 Task: See all articles on security & compliance.
Action: Mouse moved to (748, 67)
Screenshot: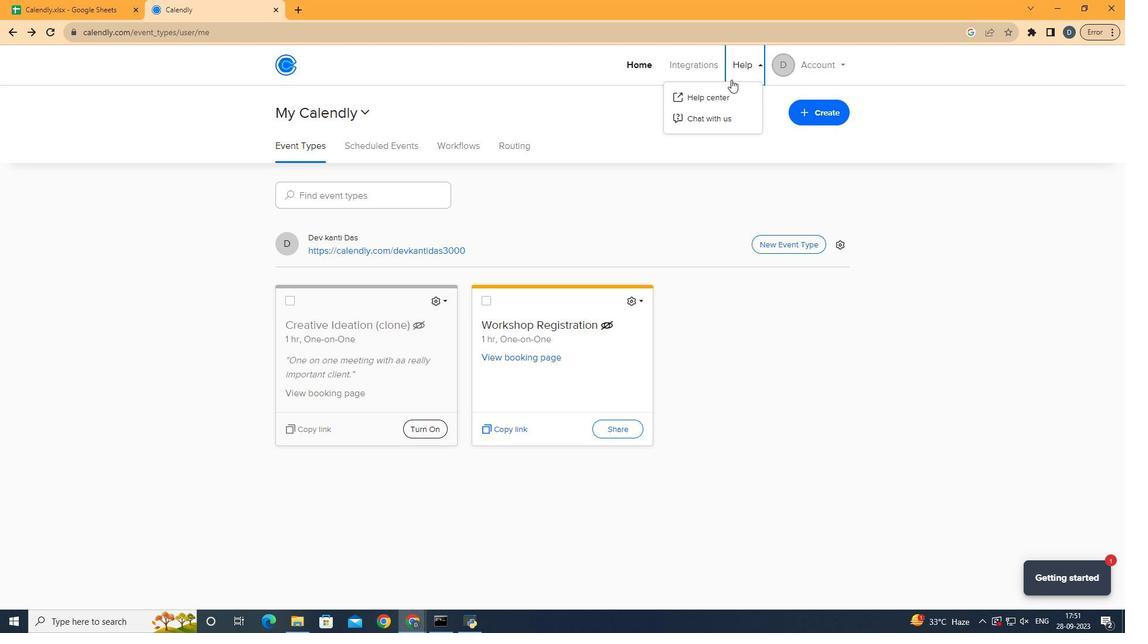 
Action: Mouse pressed left at (748, 67)
Screenshot: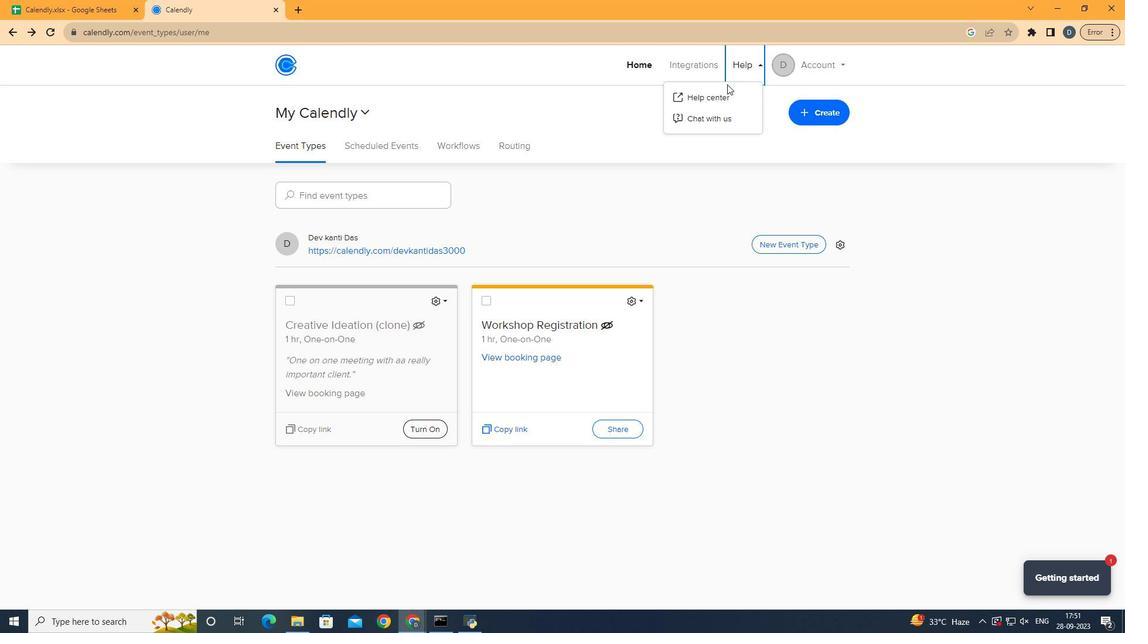 
Action: Mouse moved to (720, 92)
Screenshot: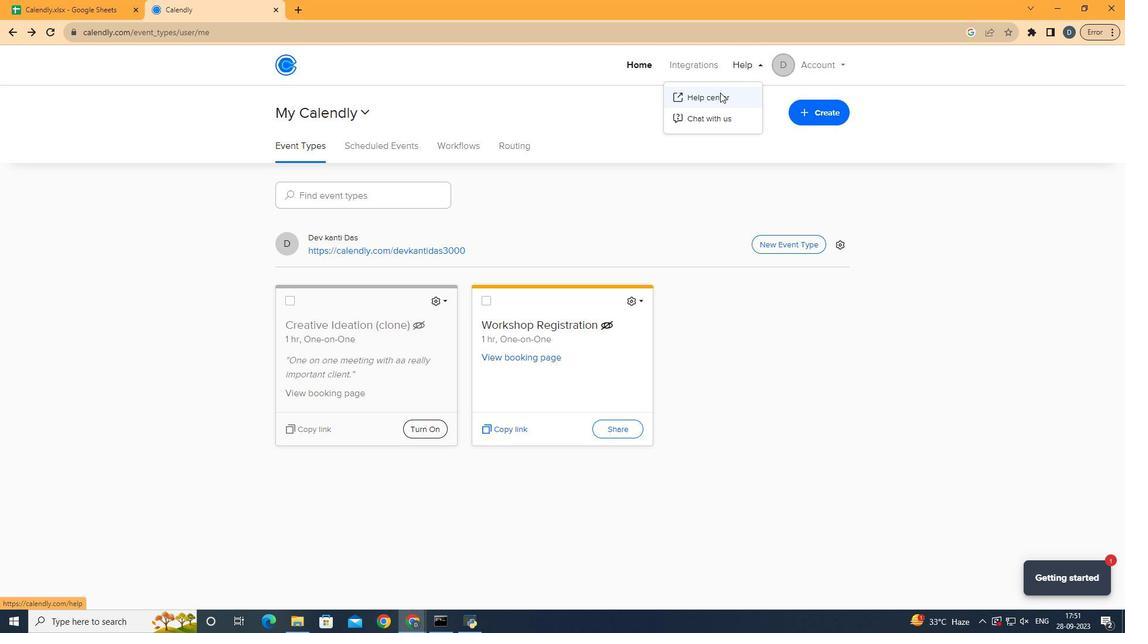 
Action: Mouse pressed left at (720, 92)
Screenshot: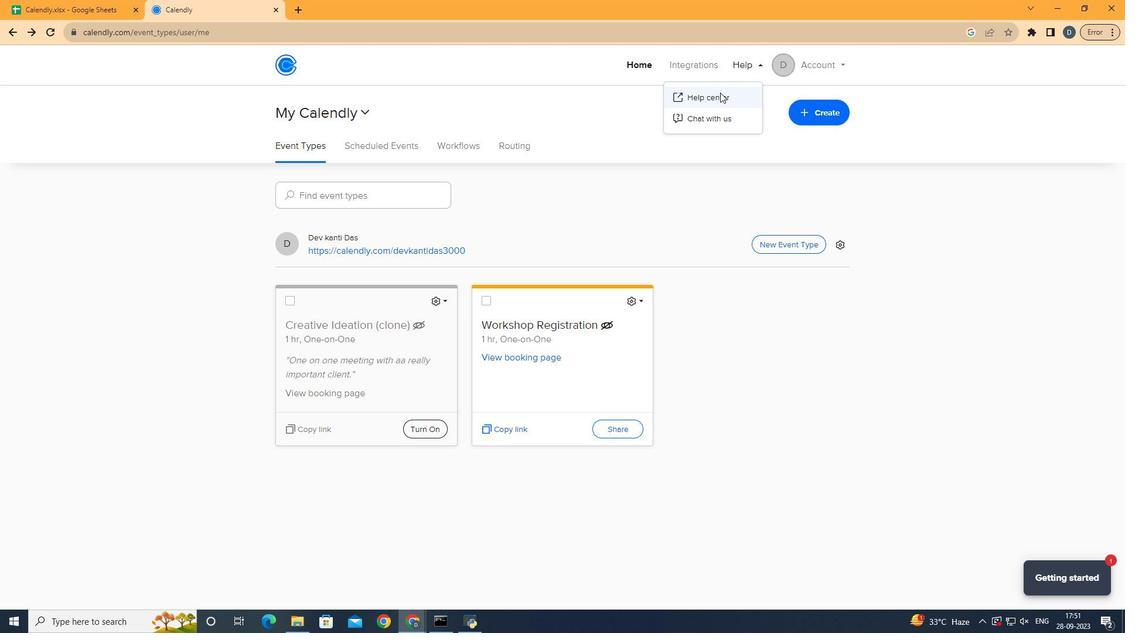 
Action: Mouse moved to (696, 260)
Screenshot: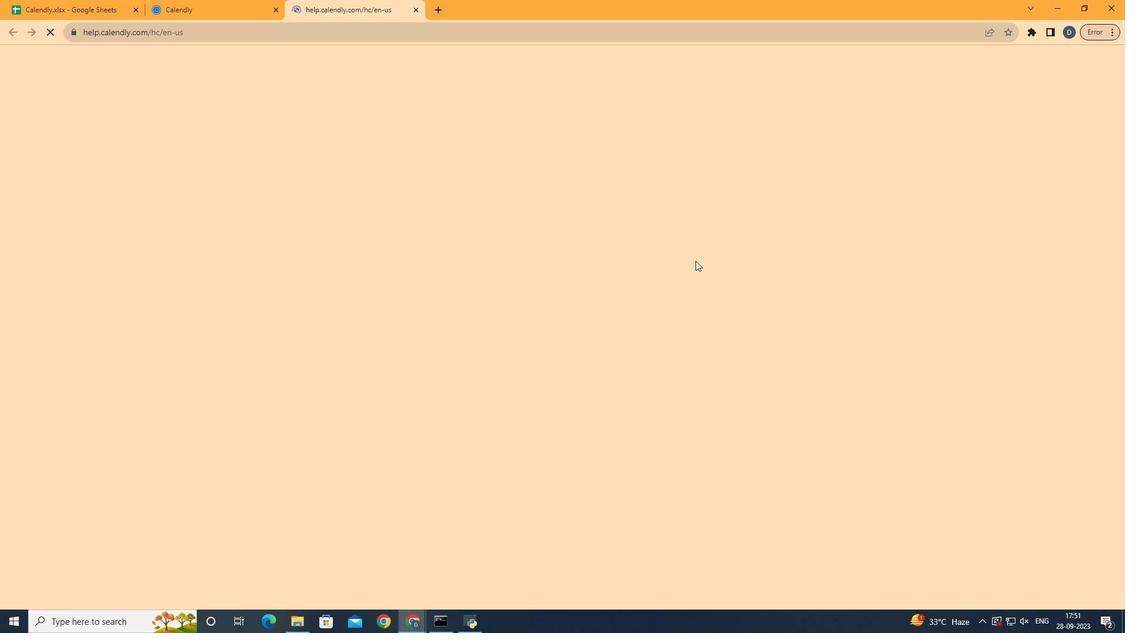 
Action: Mouse scrolled (696, 260) with delta (0, 0)
Screenshot: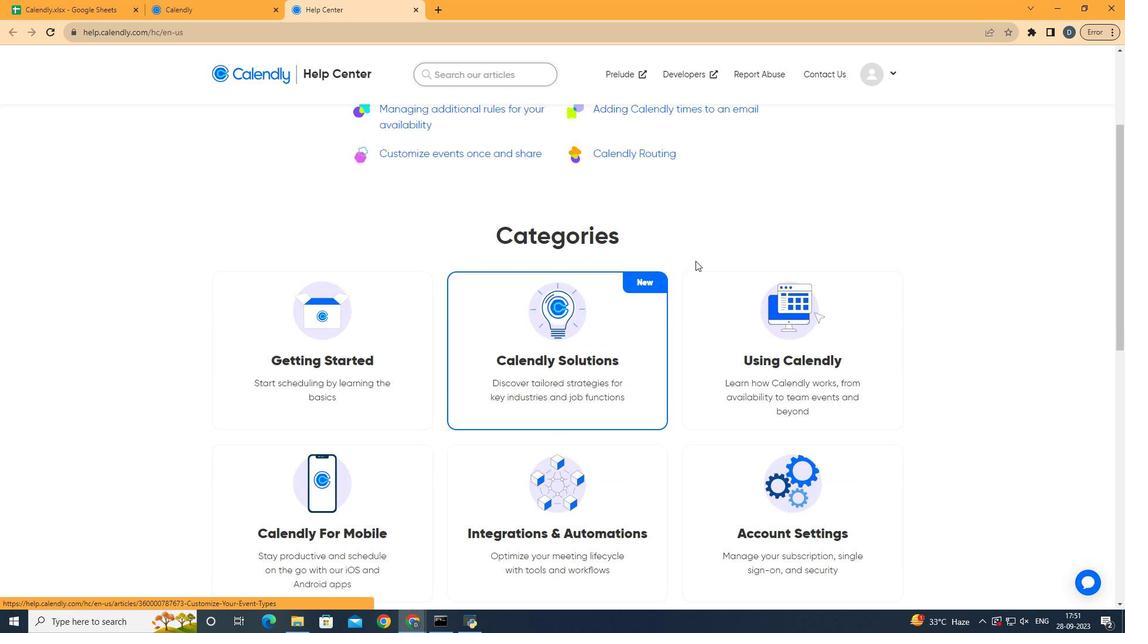 
Action: Mouse scrolled (696, 260) with delta (0, 0)
Screenshot: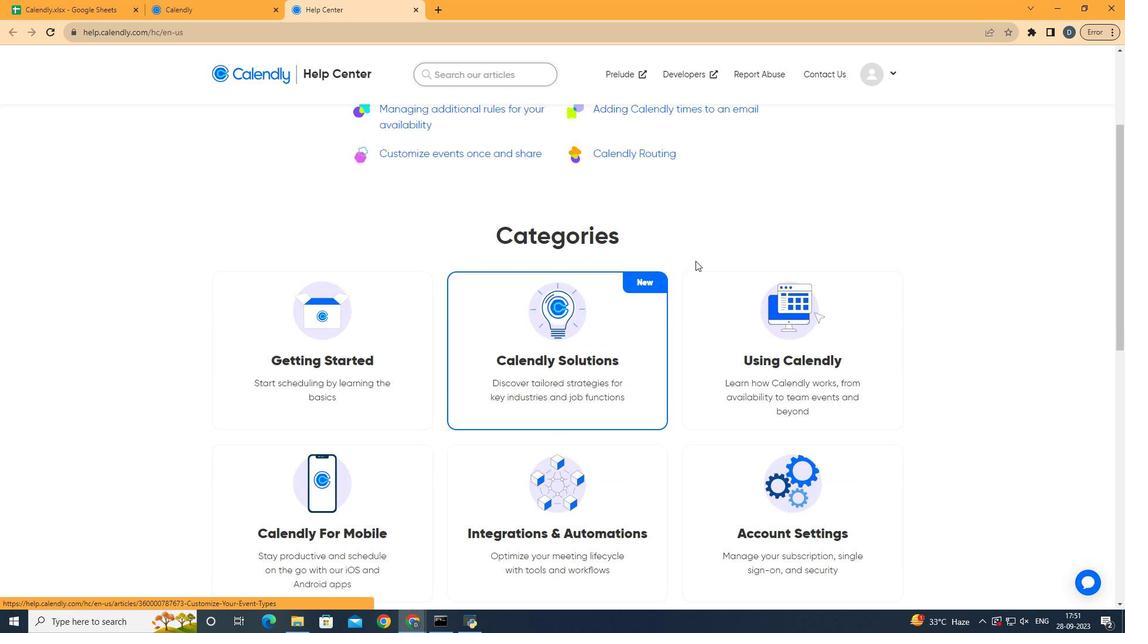 
Action: Mouse scrolled (696, 260) with delta (0, 0)
Screenshot: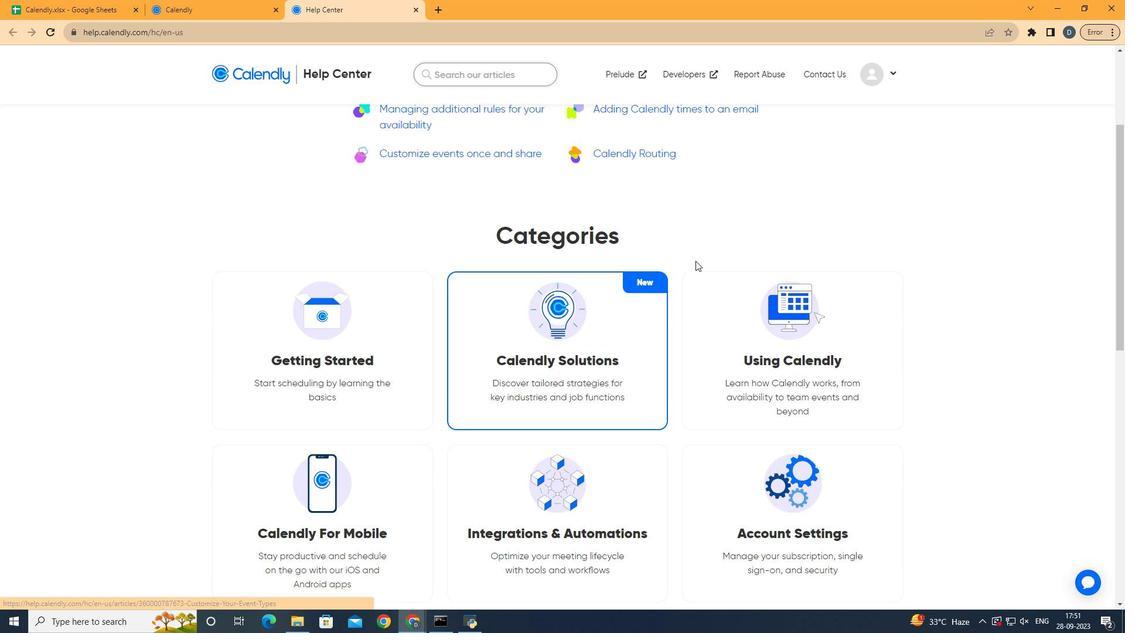 
Action: Mouse scrolled (696, 260) with delta (0, 0)
Screenshot: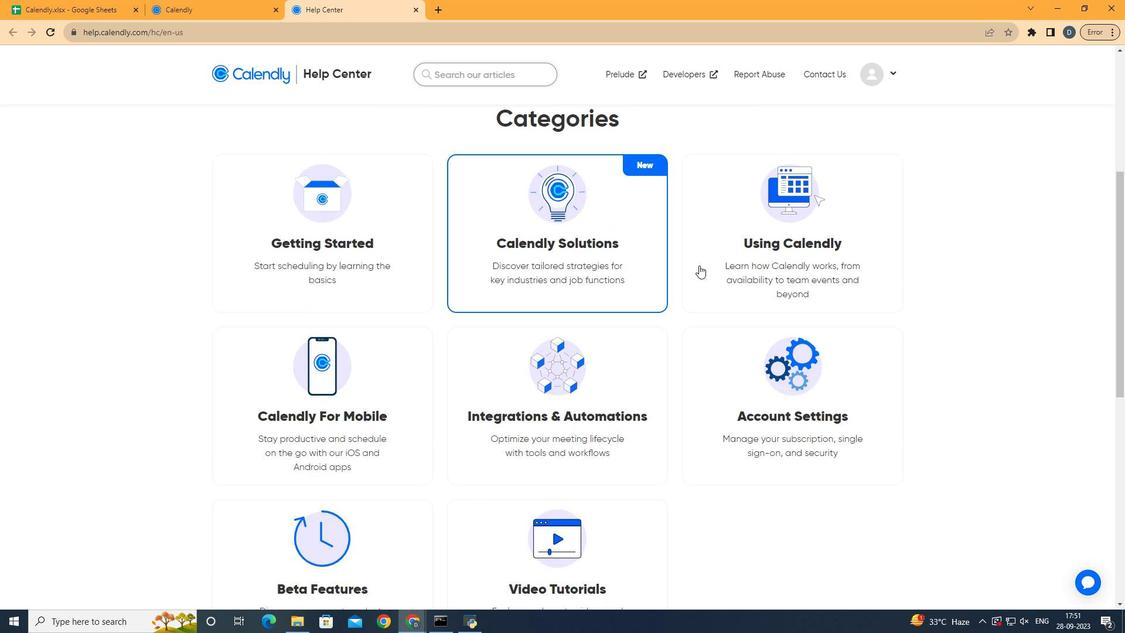 
Action: Mouse scrolled (696, 260) with delta (0, 0)
Screenshot: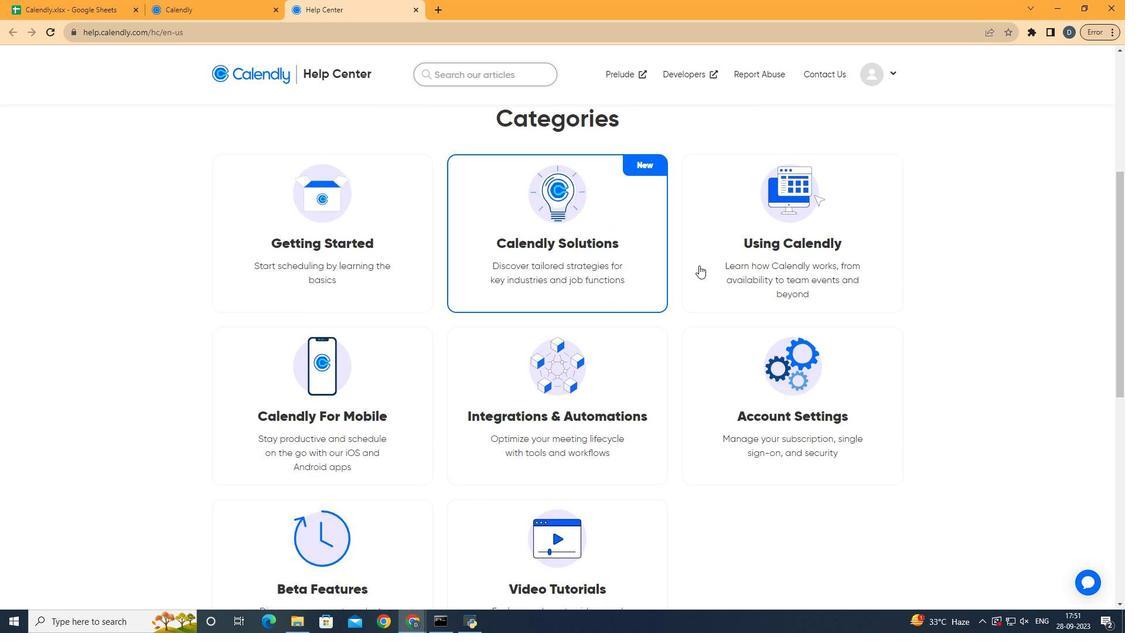 
Action: Mouse moved to (792, 369)
Screenshot: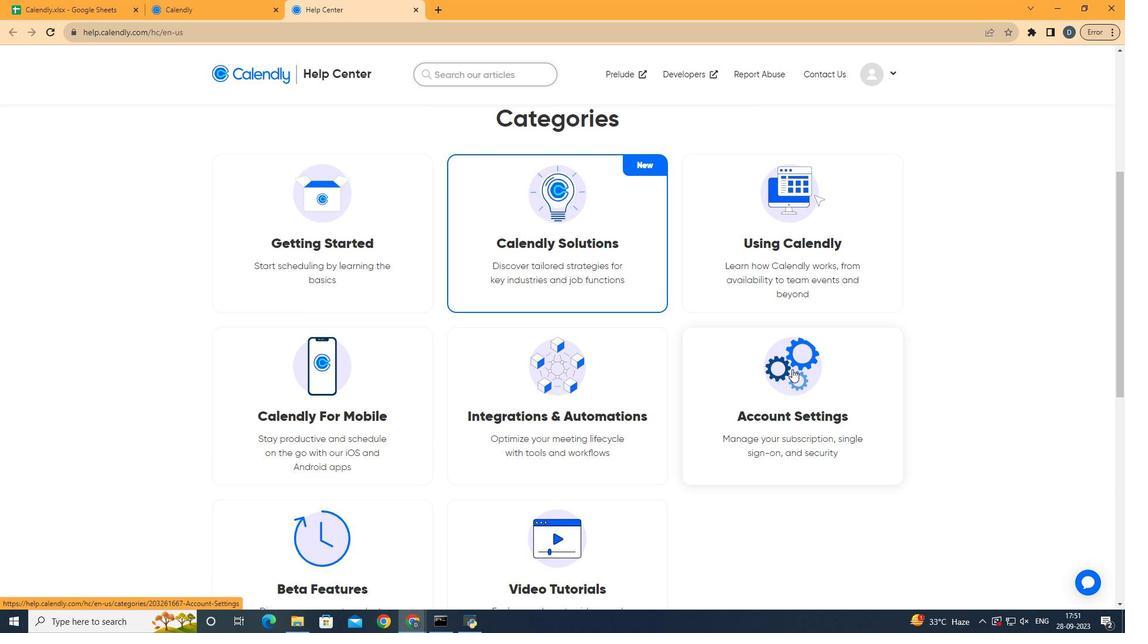 
Action: Mouse pressed left at (792, 369)
Screenshot: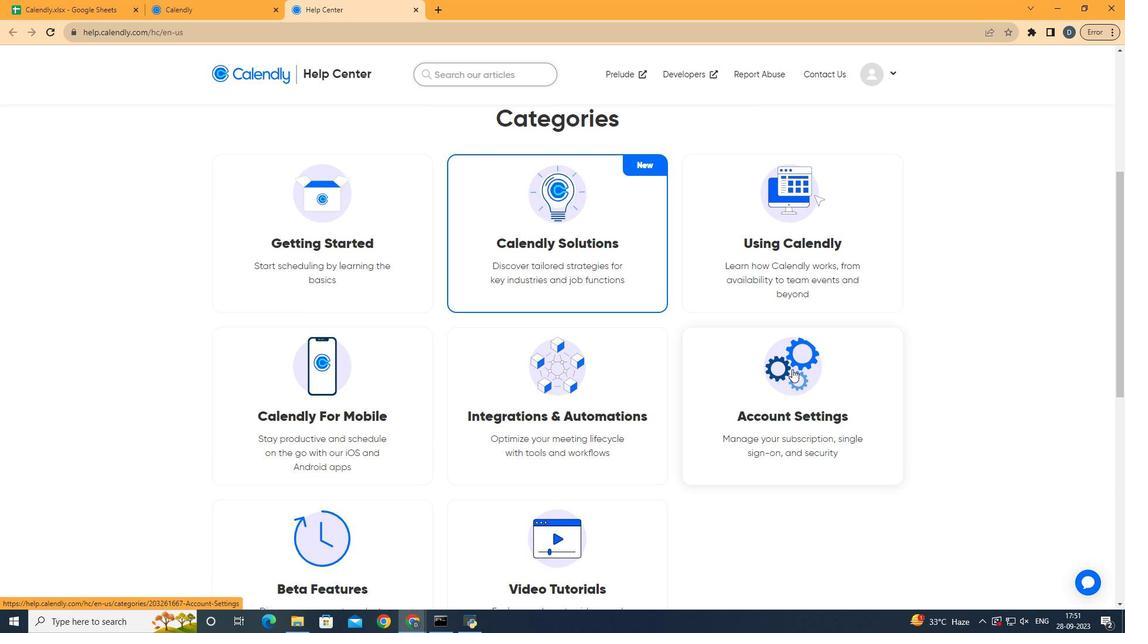 
Action: Mouse moved to (734, 259)
Screenshot: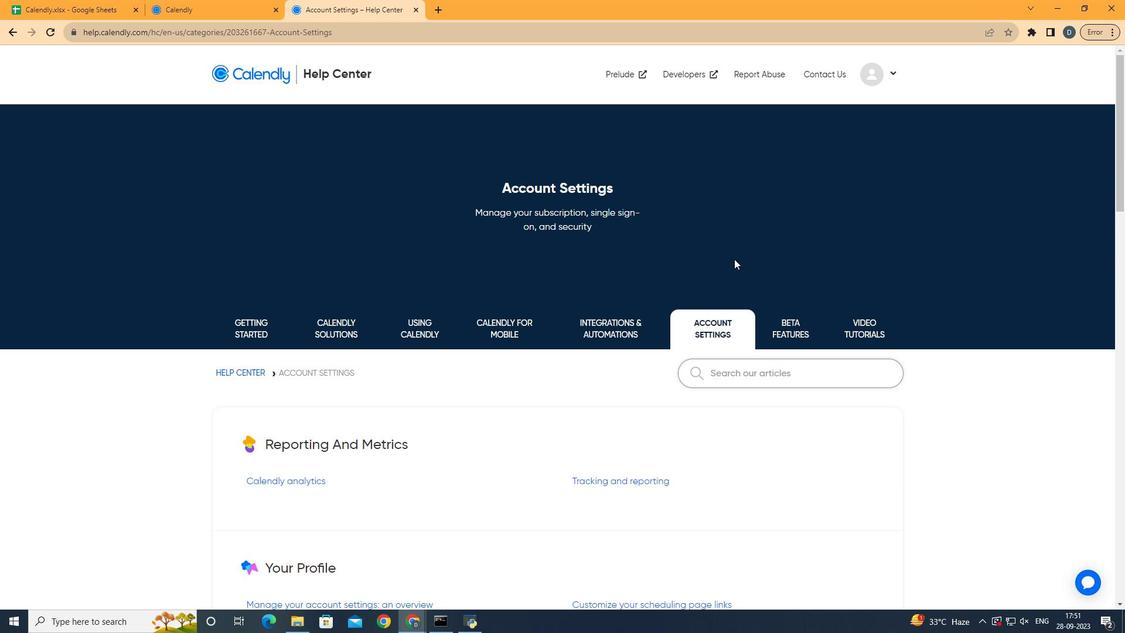 
Action: Mouse scrolled (734, 258) with delta (0, 0)
Screenshot: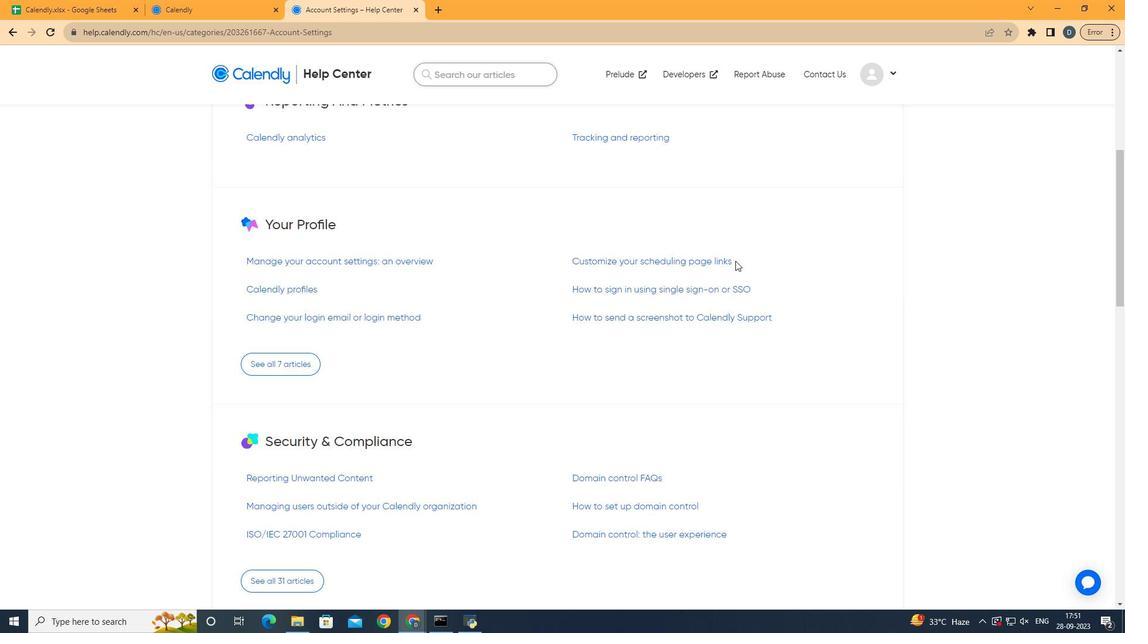 
Action: Mouse scrolled (734, 258) with delta (0, 0)
Screenshot: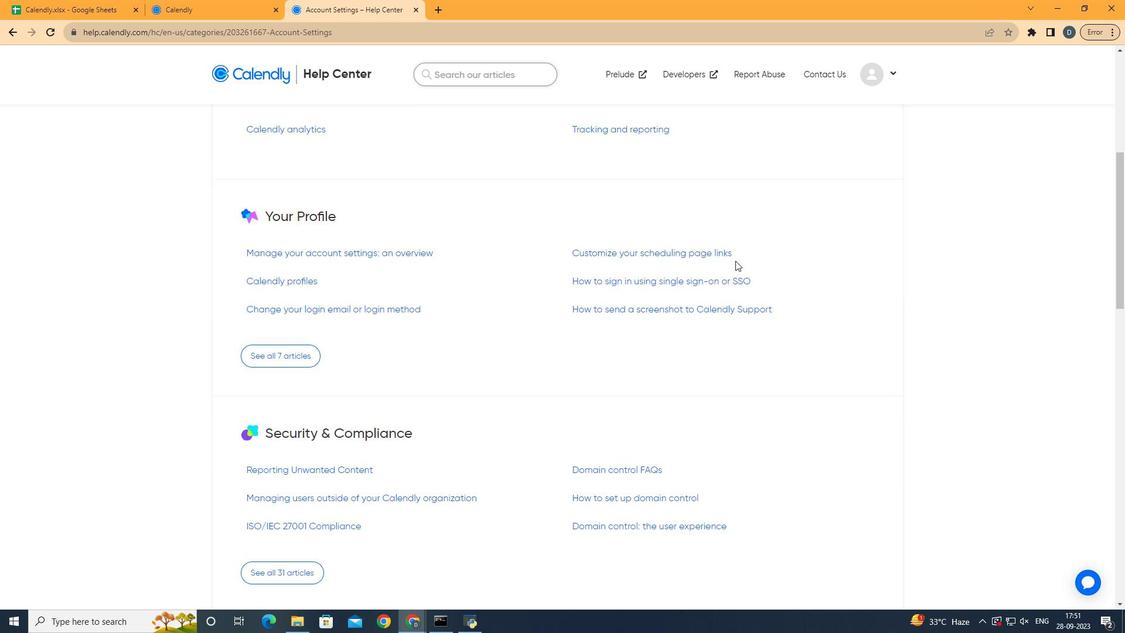 
Action: Mouse moved to (734, 259)
Screenshot: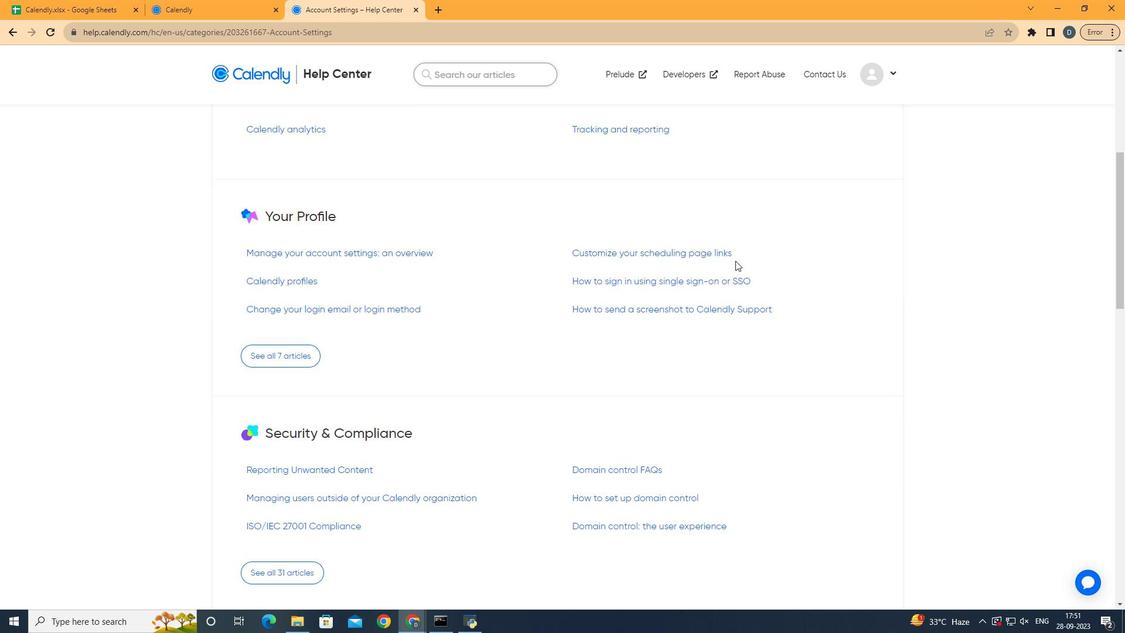 
Action: Mouse scrolled (734, 259) with delta (0, 0)
Screenshot: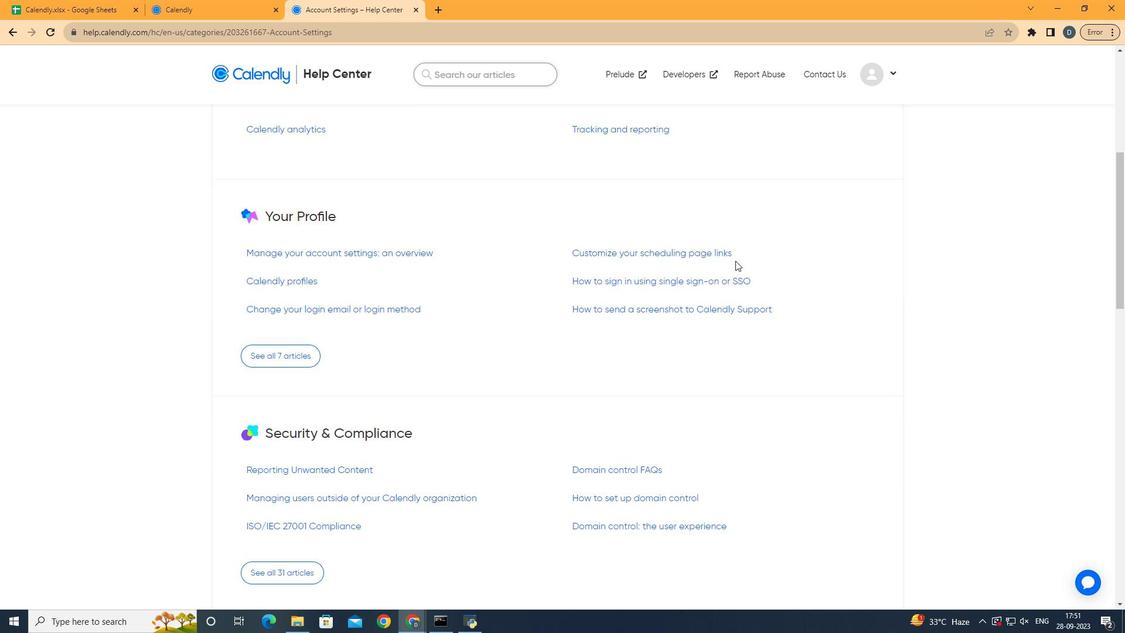 
Action: Mouse moved to (734, 259)
Screenshot: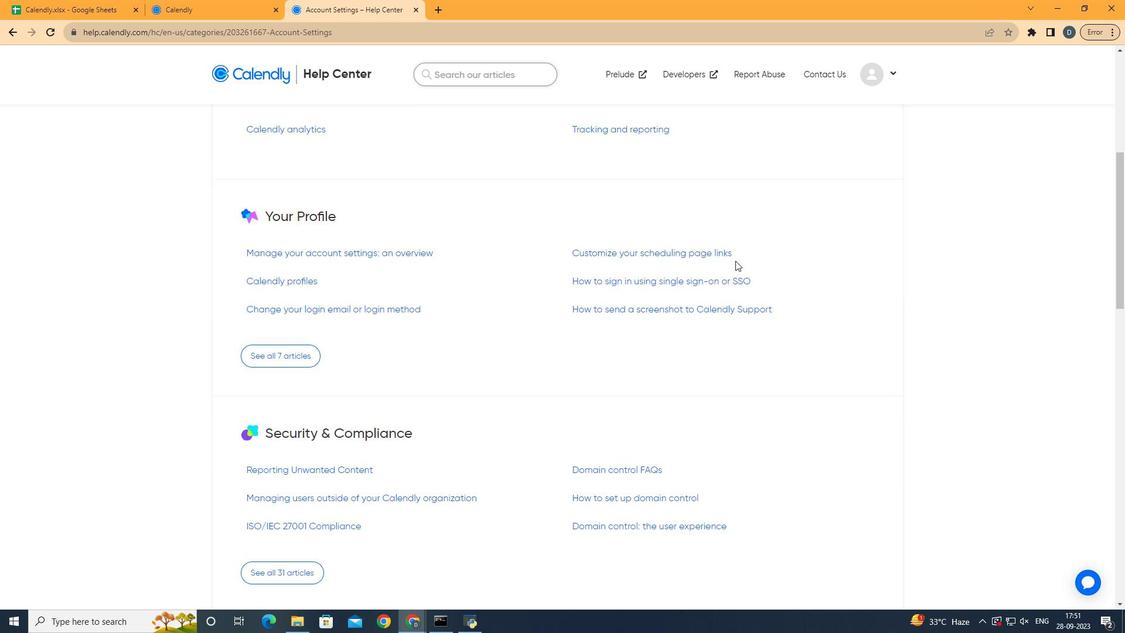 
Action: Mouse scrolled (734, 259) with delta (0, 0)
Screenshot: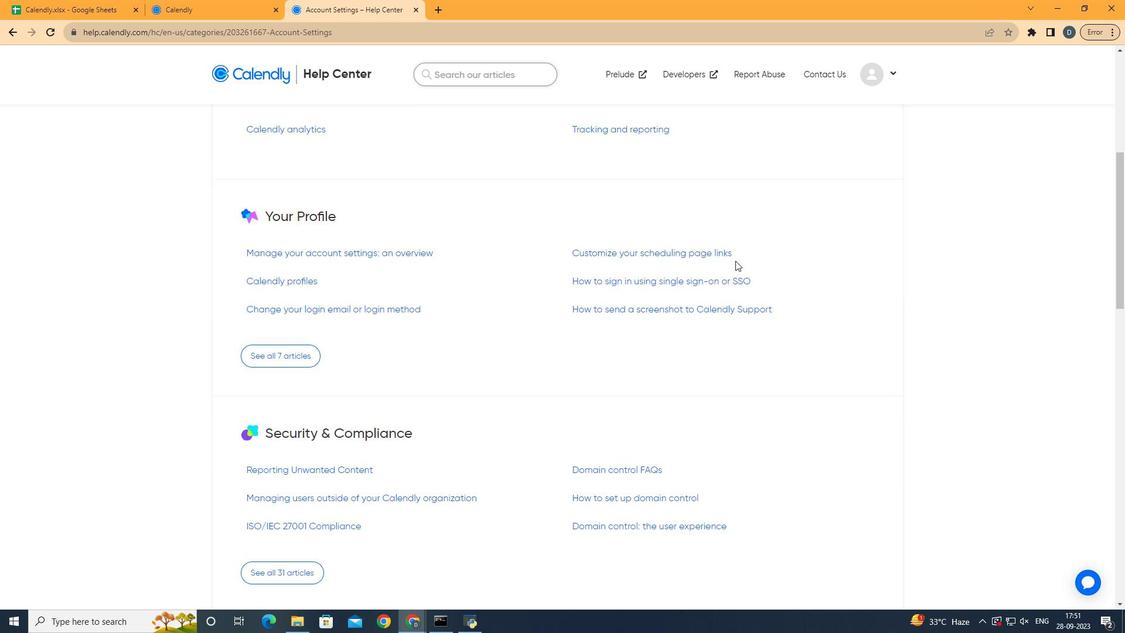 
Action: Mouse moved to (735, 260)
Screenshot: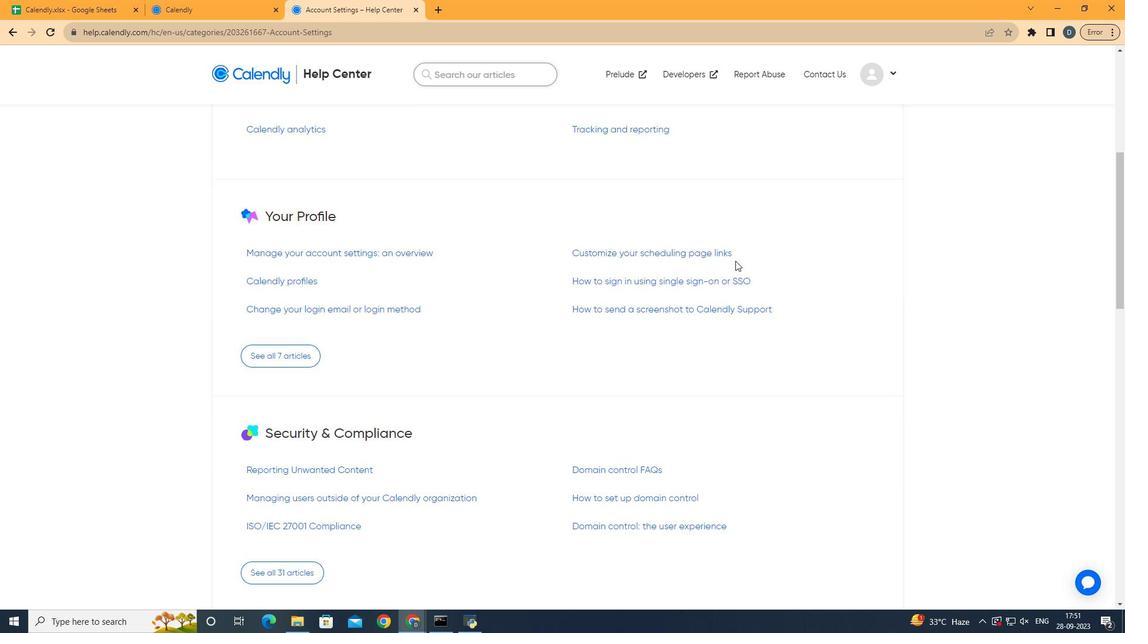 
Action: Mouse scrolled (735, 259) with delta (0, 0)
Screenshot: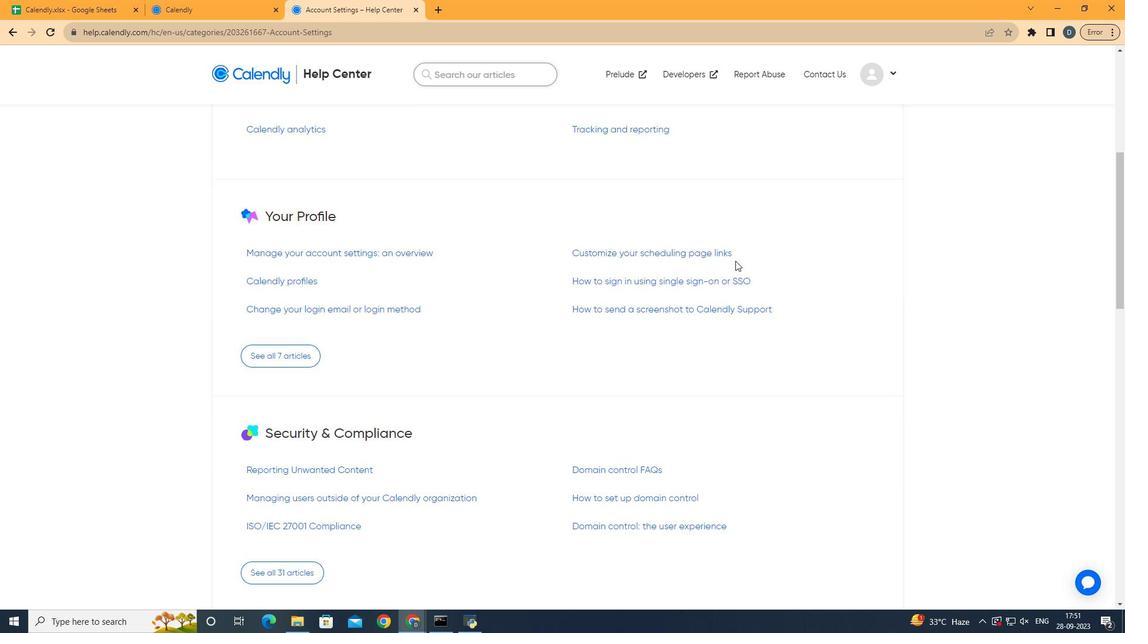 
Action: Mouse moved to (735, 260)
Screenshot: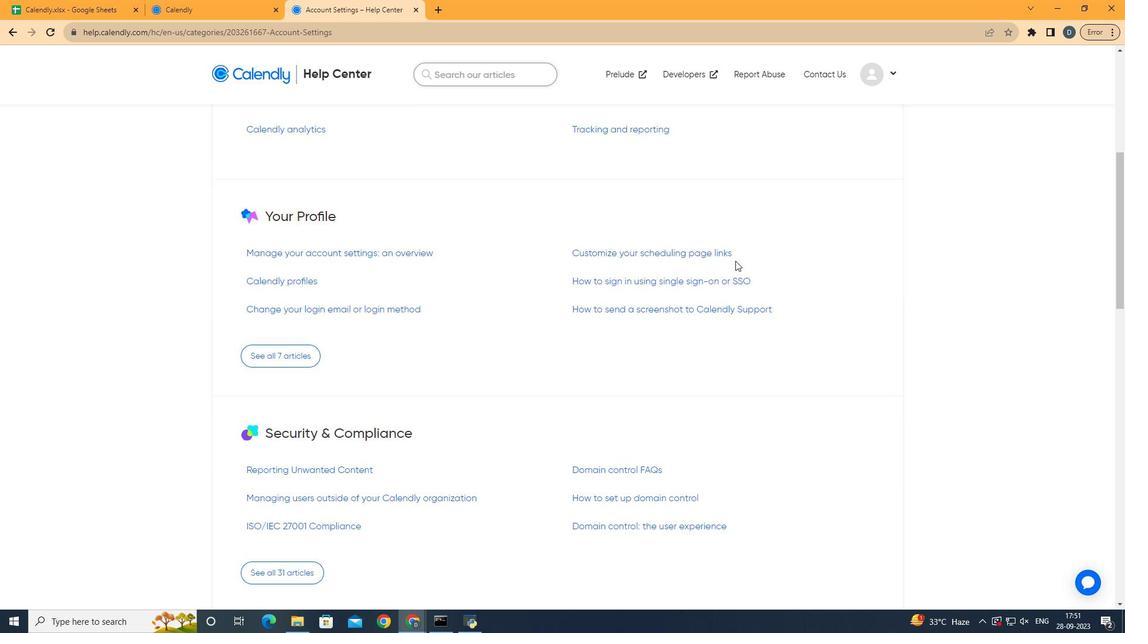 
Action: Mouse scrolled (735, 260) with delta (0, 0)
Screenshot: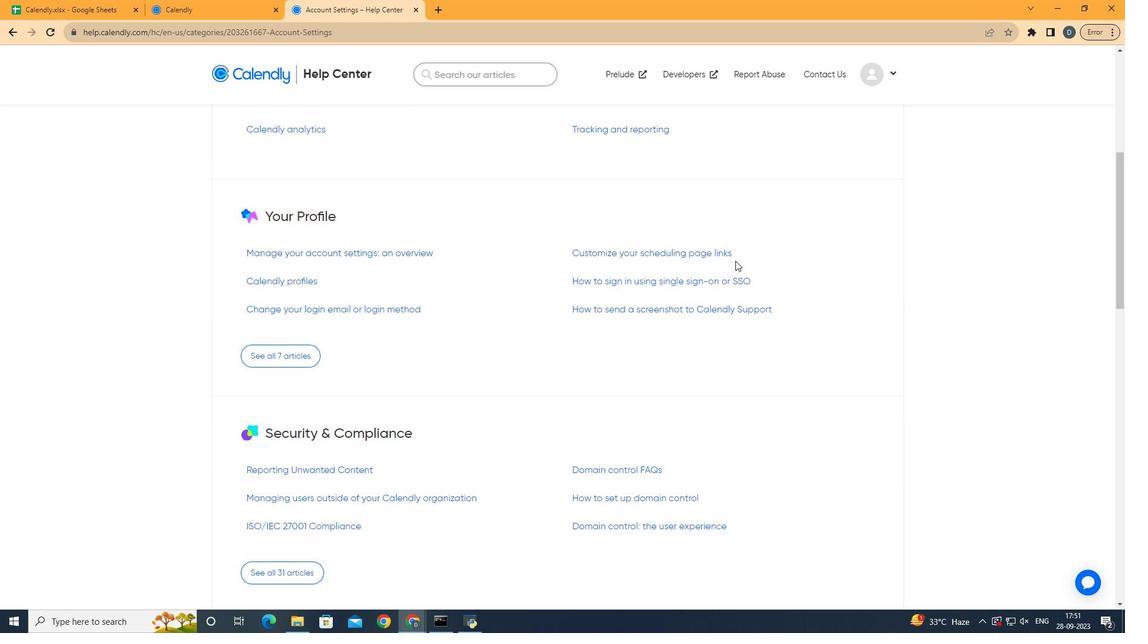 
Action: Mouse moved to (463, 323)
Screenshot: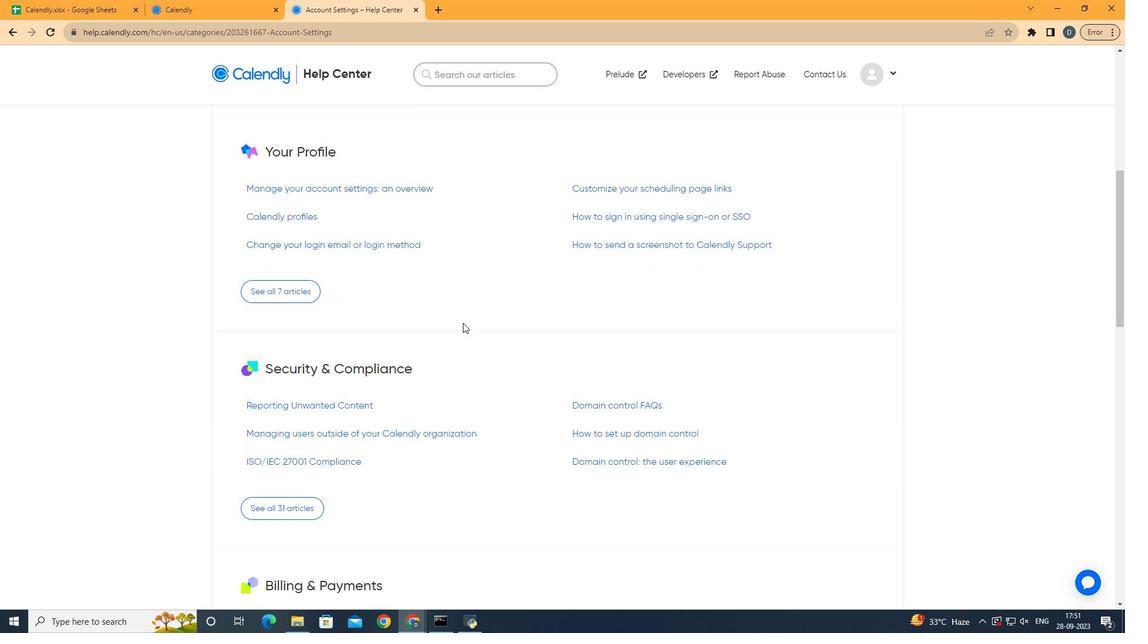 
Action: Mouse scrolled (463, 322) with delta (0, 0)
Screenshot: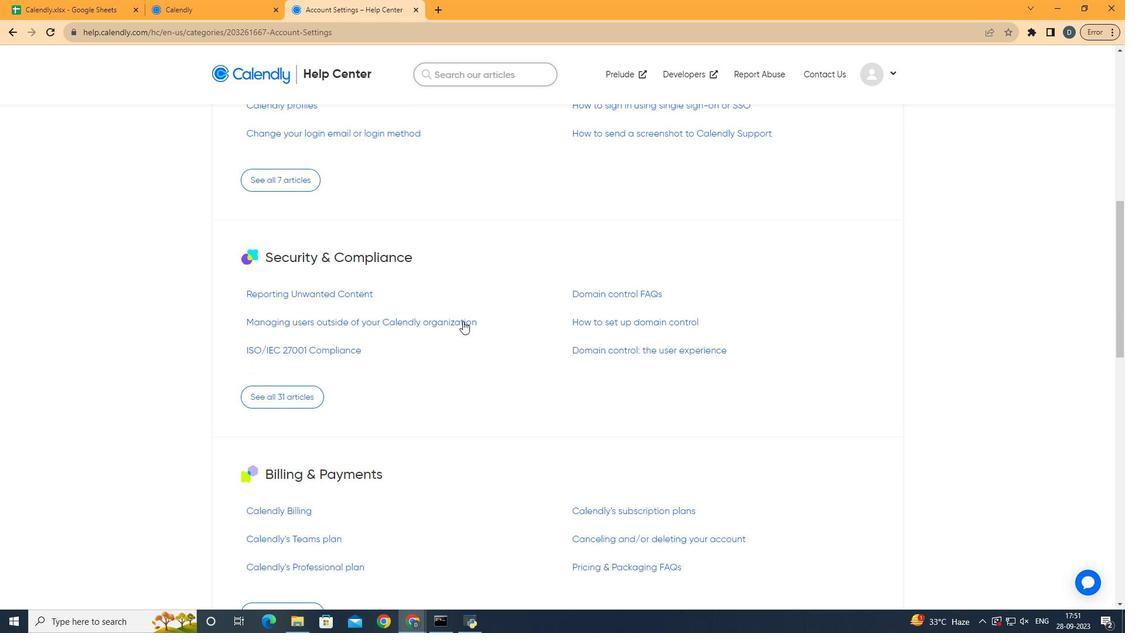 
Action: Mouse scrolled (463, 322) with delta (0, 0)
Screenshot: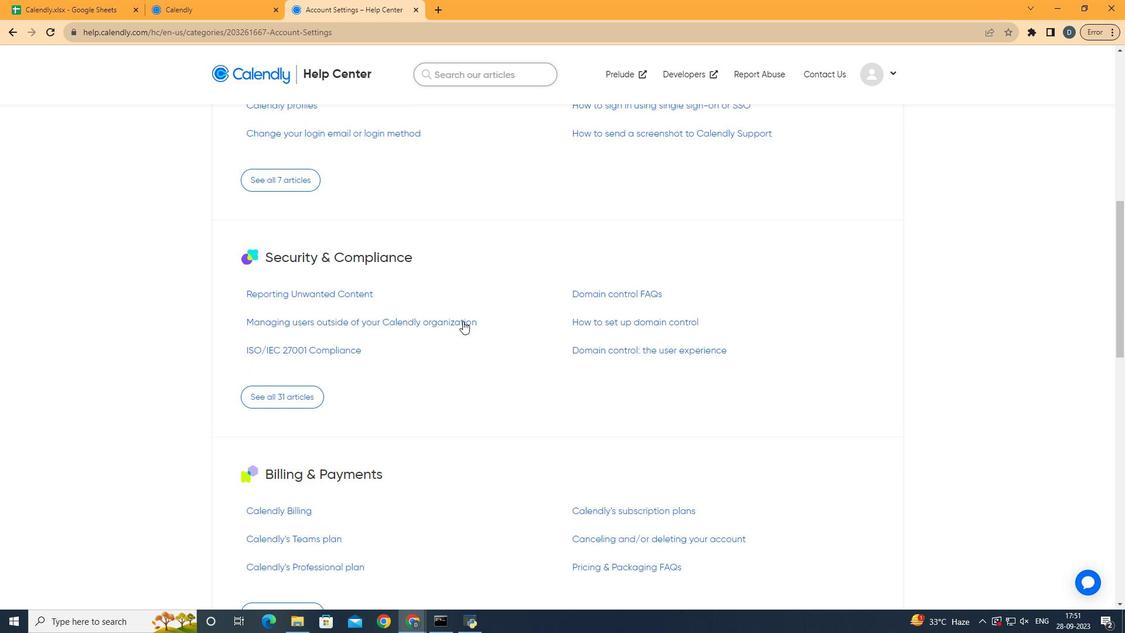 
Action: Mouse scrolled (463, 322) with delta (0, 0)
Screenshot: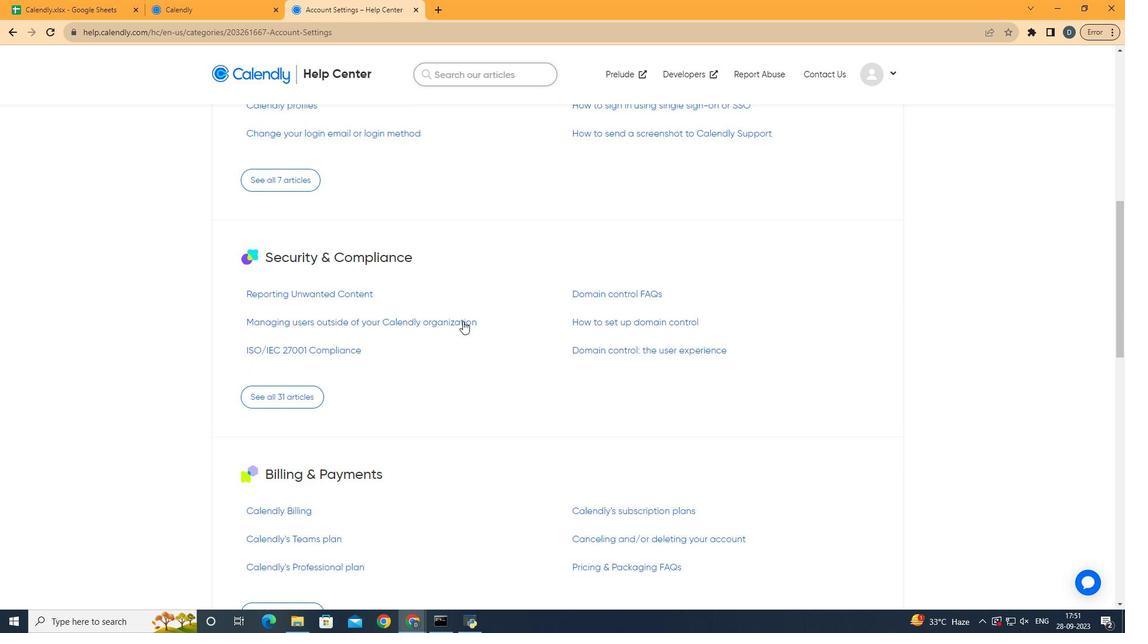 
Action: Mouse moved to (289, 404)
Screenshot: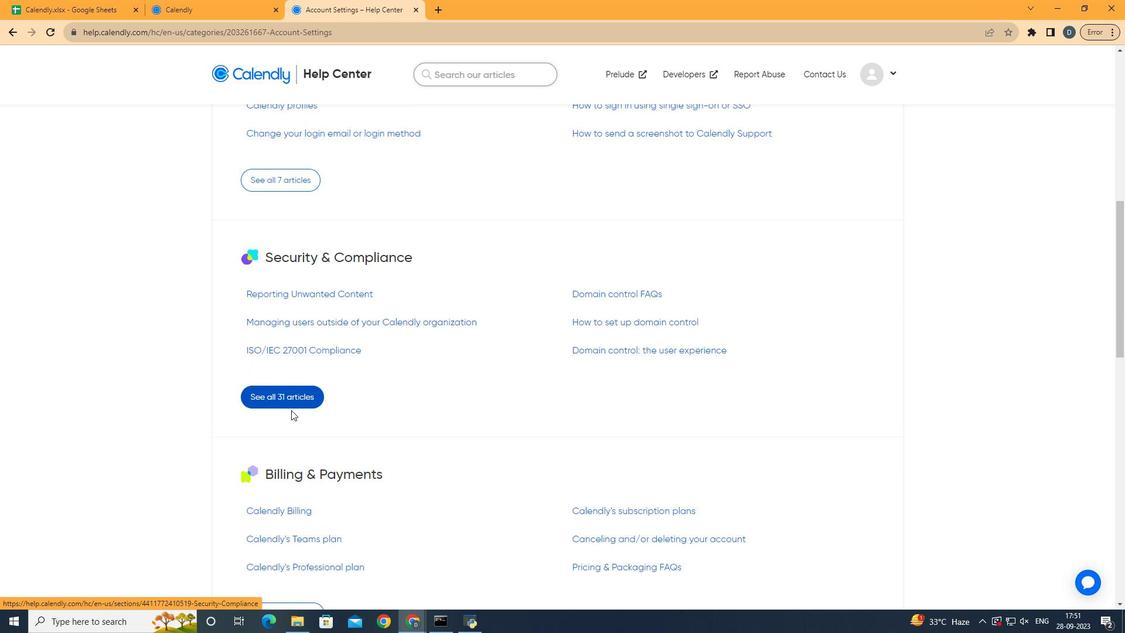 
Action: Mouse pressed left at (289, 404)
Screenshot: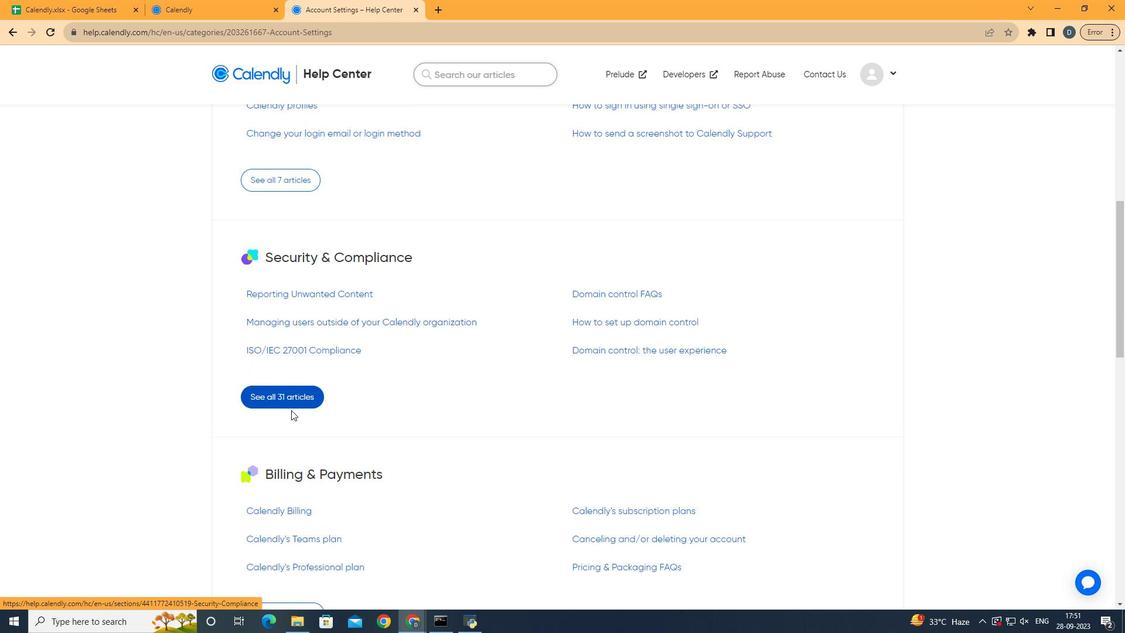 
Action: Mouse moved to (698, 481)
Screenshot: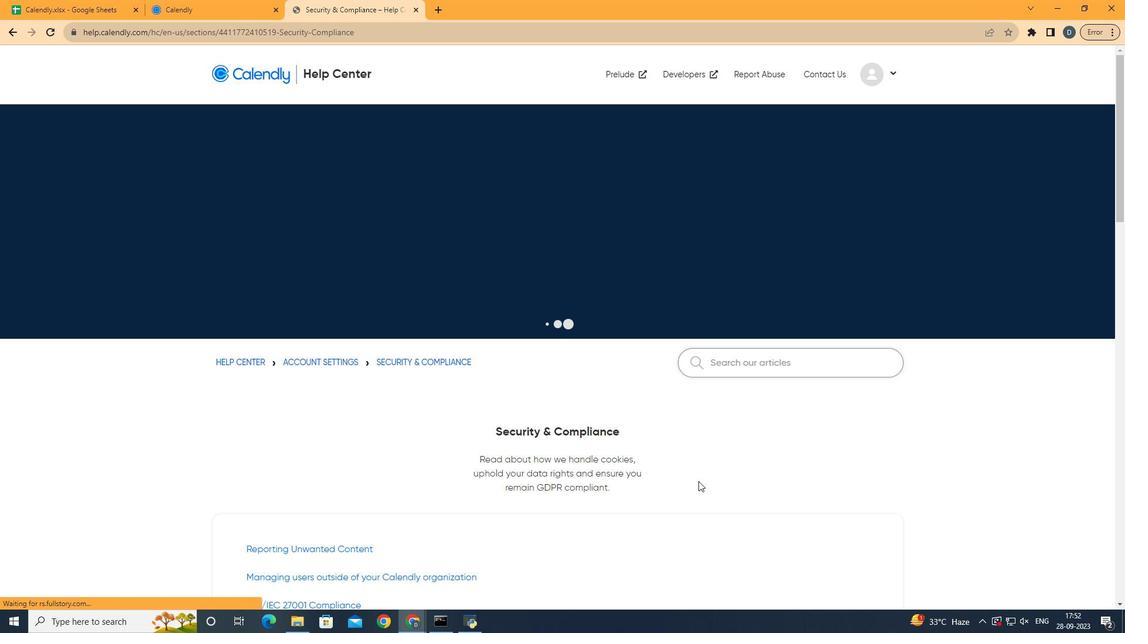 
Action: Mouse scrolled (698, 480) with delta (0, 0)
Screenshot: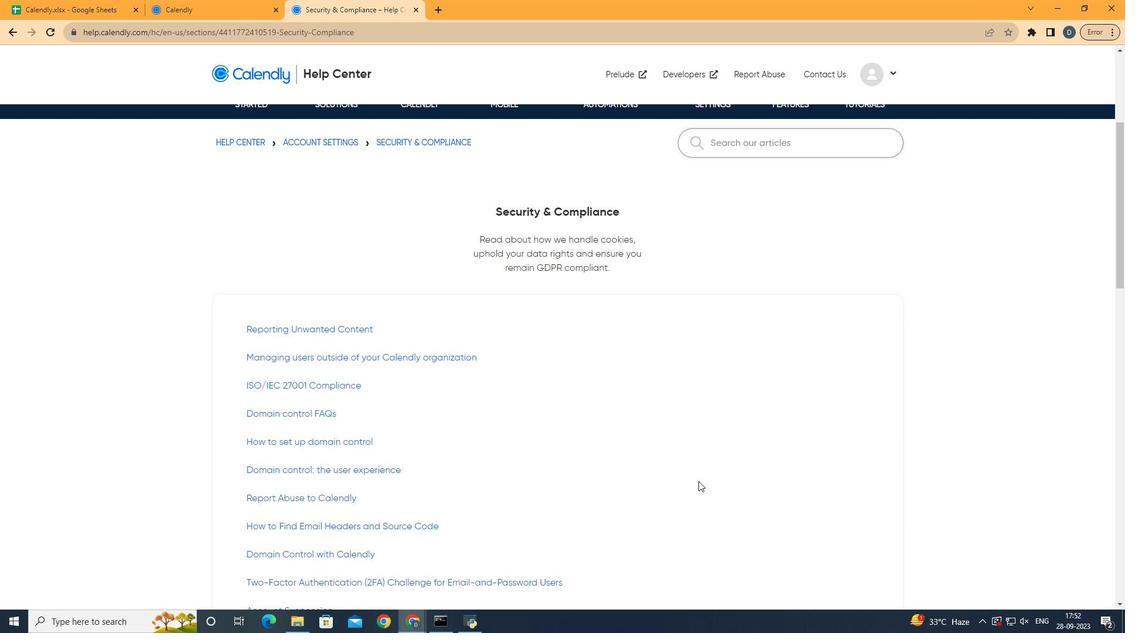 
Action: Mouse scrolled (698, 480) with delta (0, 0)
Screenshot: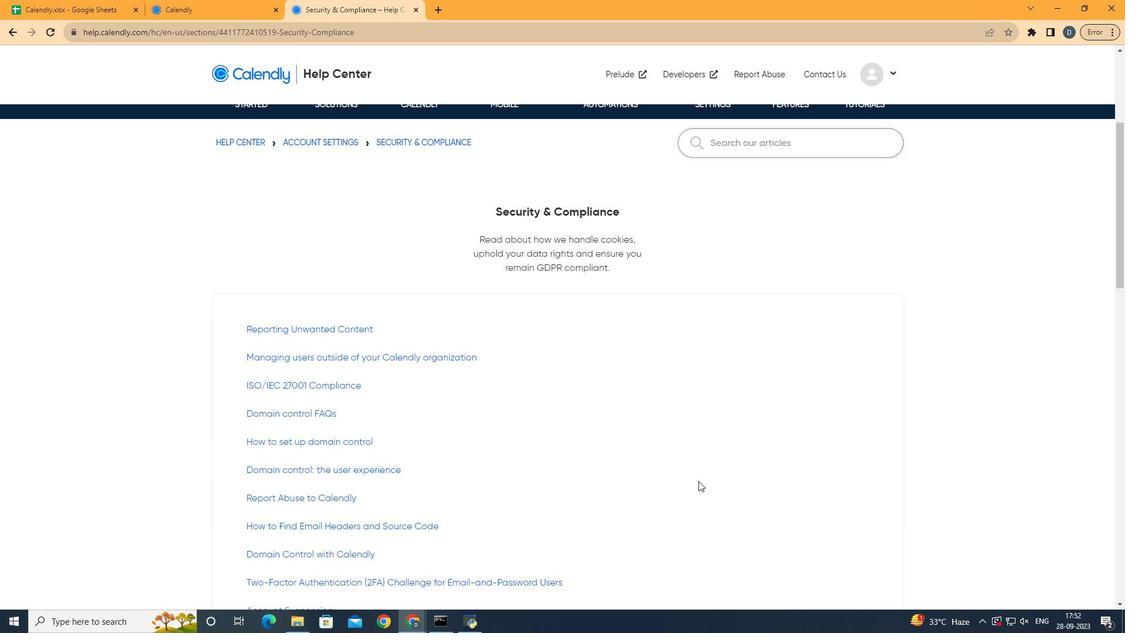 
Action: Mouse scrolled (698, 480) with delta (0, 0)
Screenshot: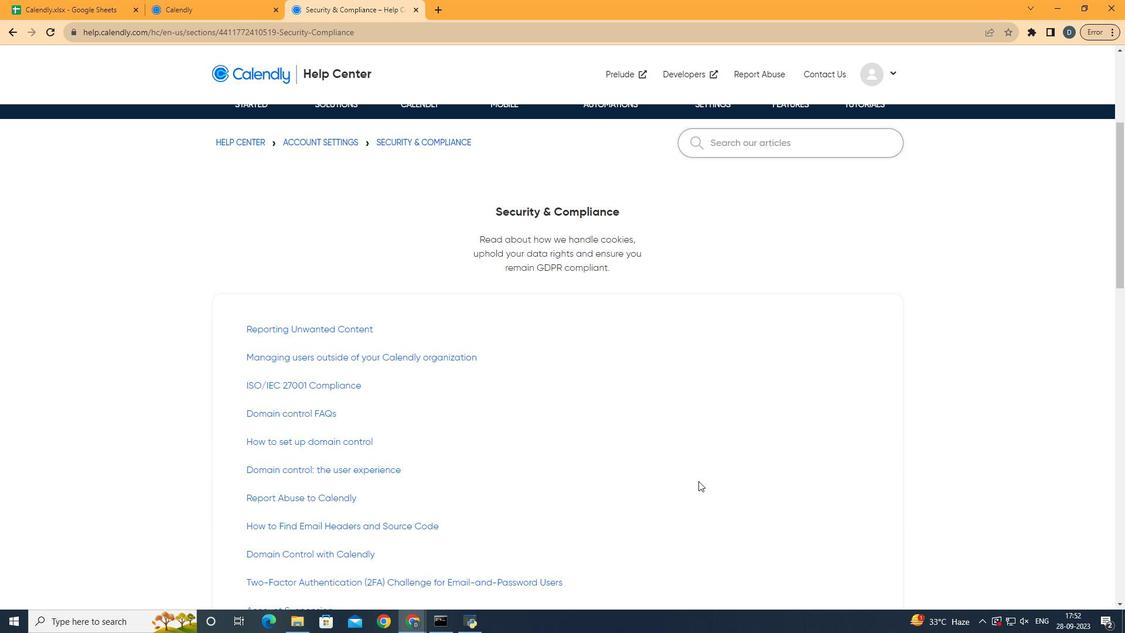 
Action: Mouse scrolled (698, 480) with delta (0, 0)
Screenshot: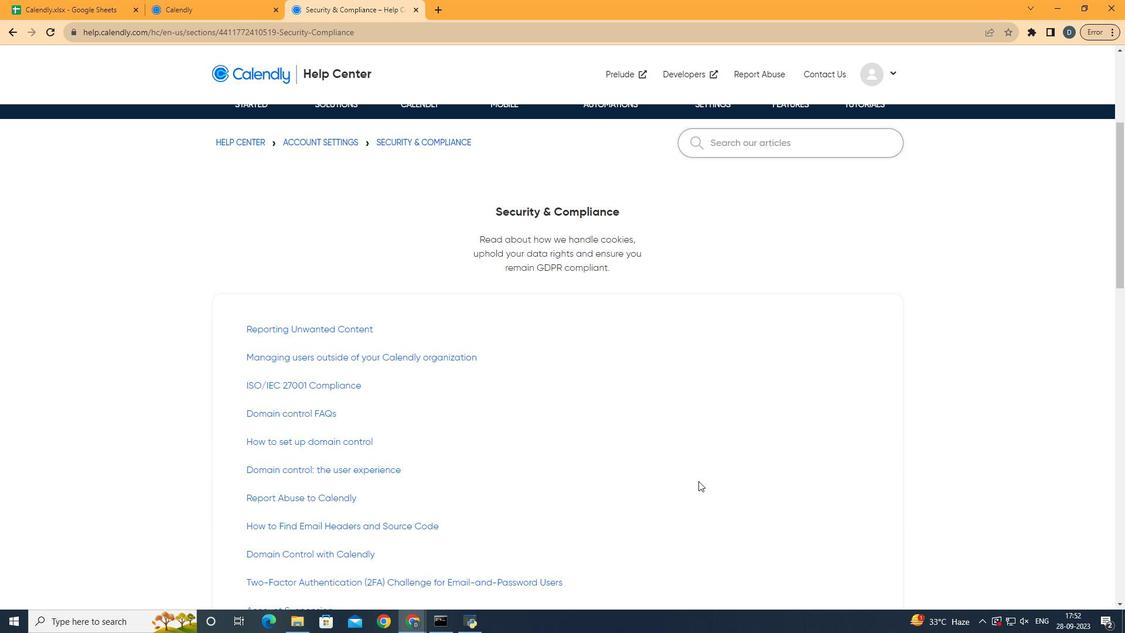 
Action: Mouse scrolled (698, 480) with delta (0, 0)
Screenshot: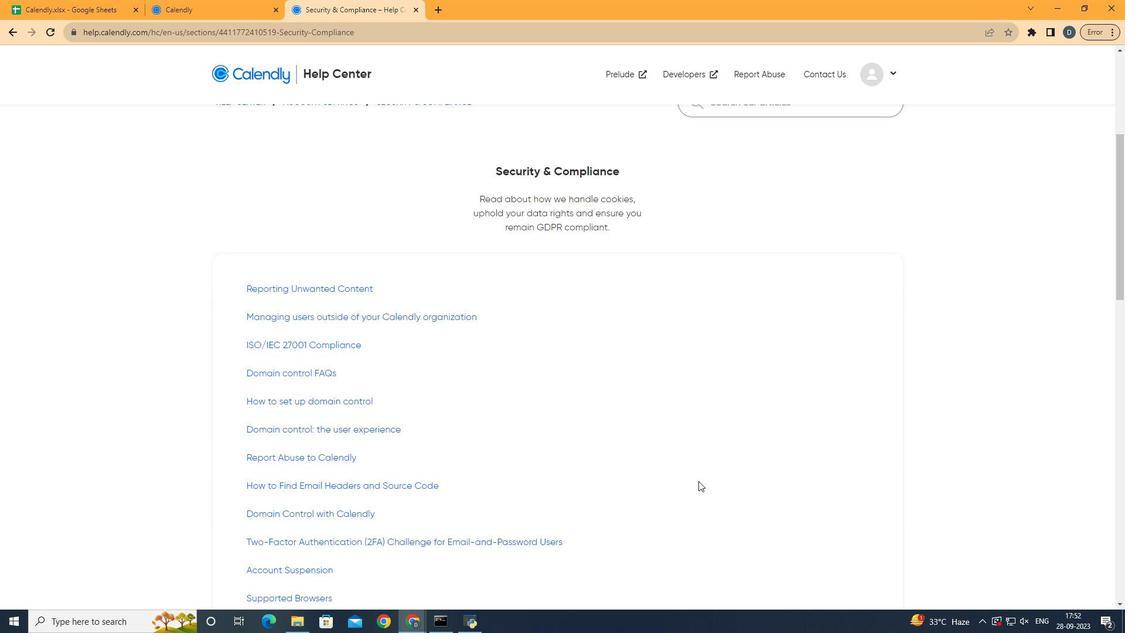 
Action: Mouse scrolled (698, 480) with delta (0, 0)
Screenshot: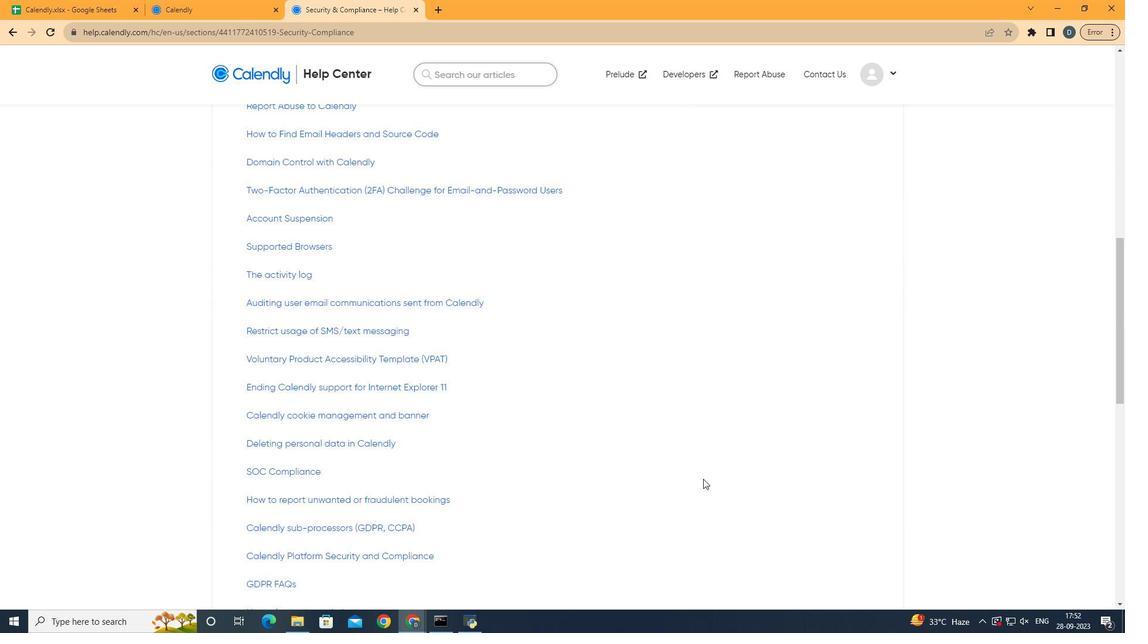 
Action: Mouse scrolled (698, 480) with delta (0, 0)
Screenshot: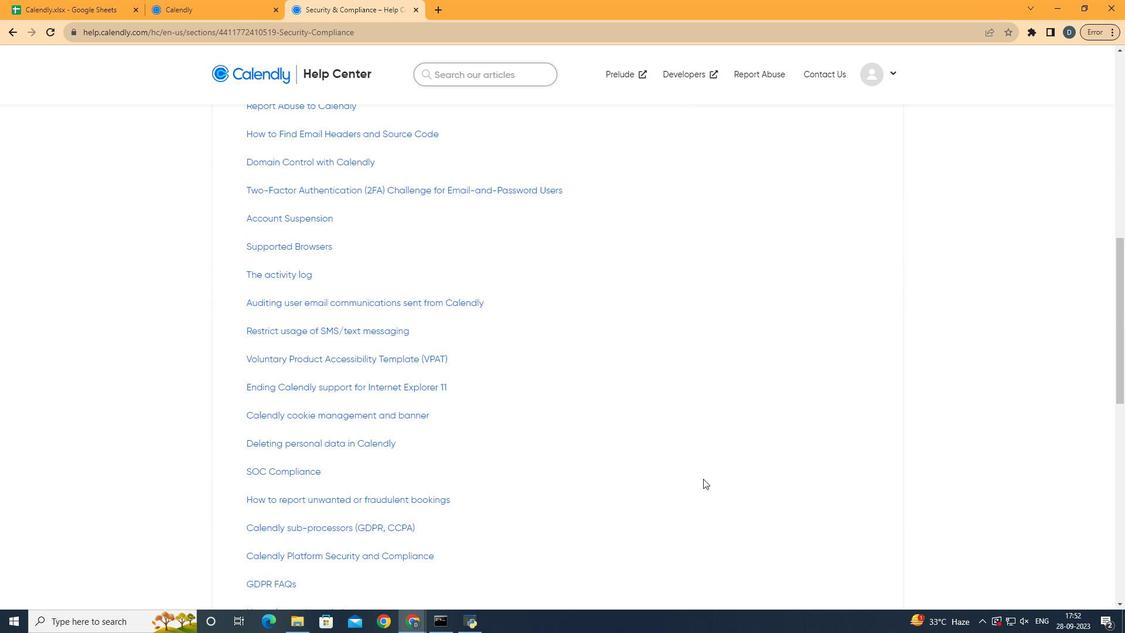 
Action: Mouse scrolled (698, 480) with delta (0, 0)
Screenshot: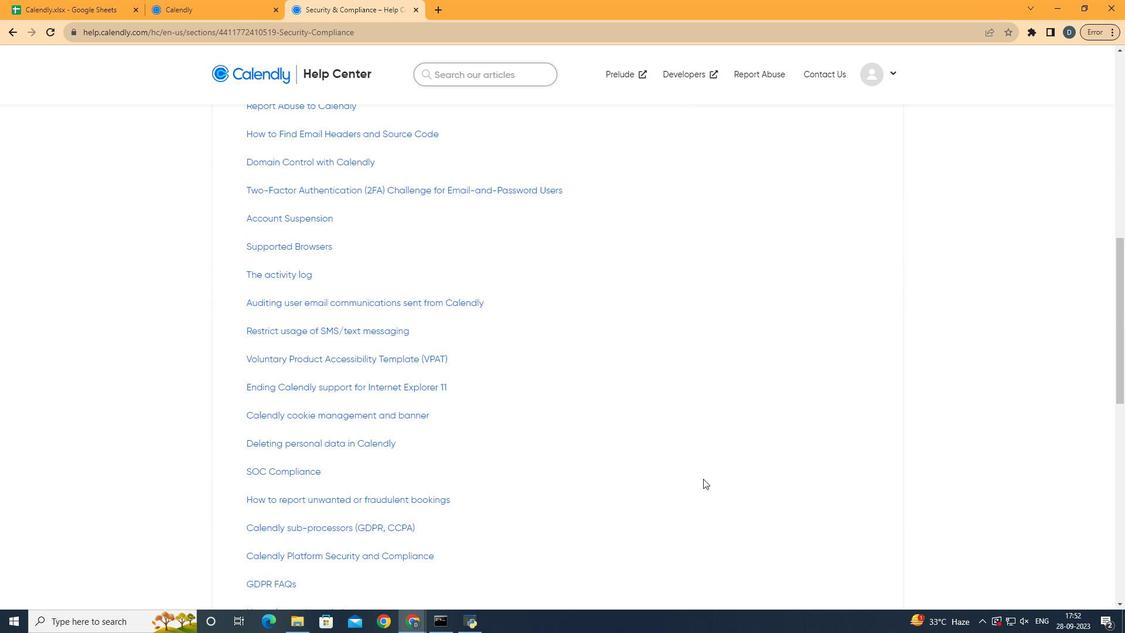 
Action: Mouse scrolled (698, 480) with delta (0, 0)
Screenshot: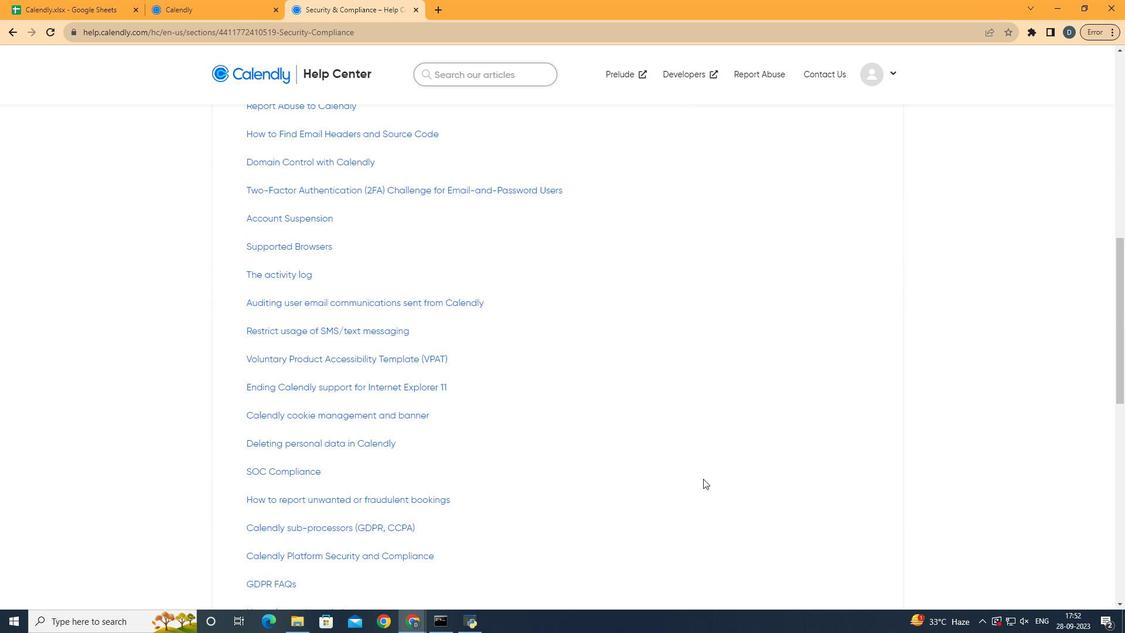
Action: Mouse scrolled (698, 480) with delta (0, 0)
Screenshot: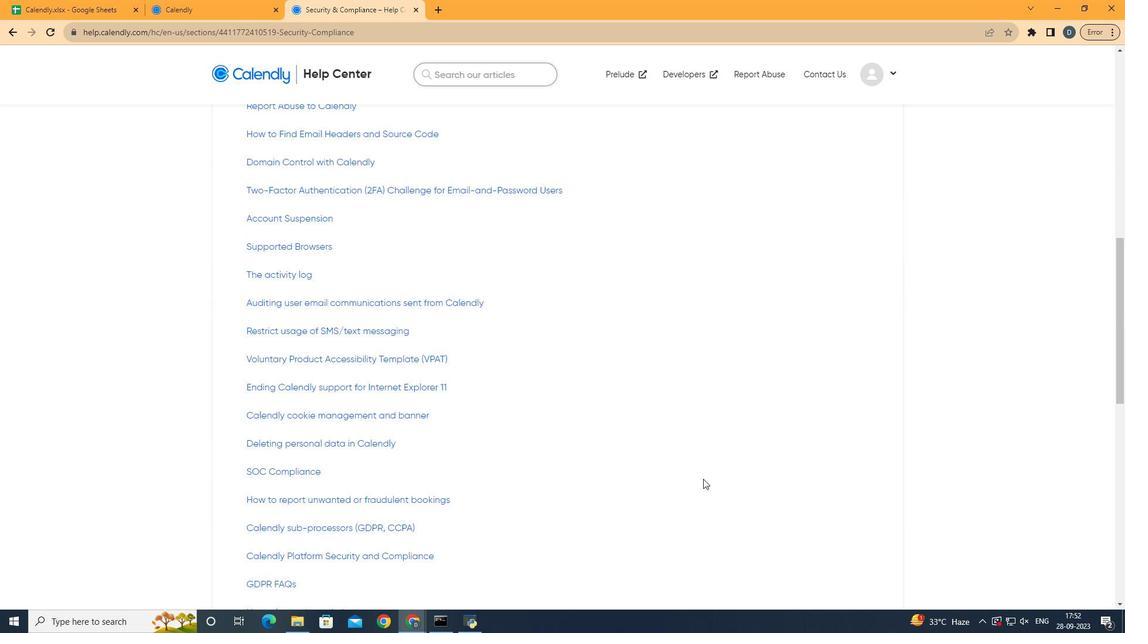 
Action: Mouse moved to (699, 481)
Screenshot: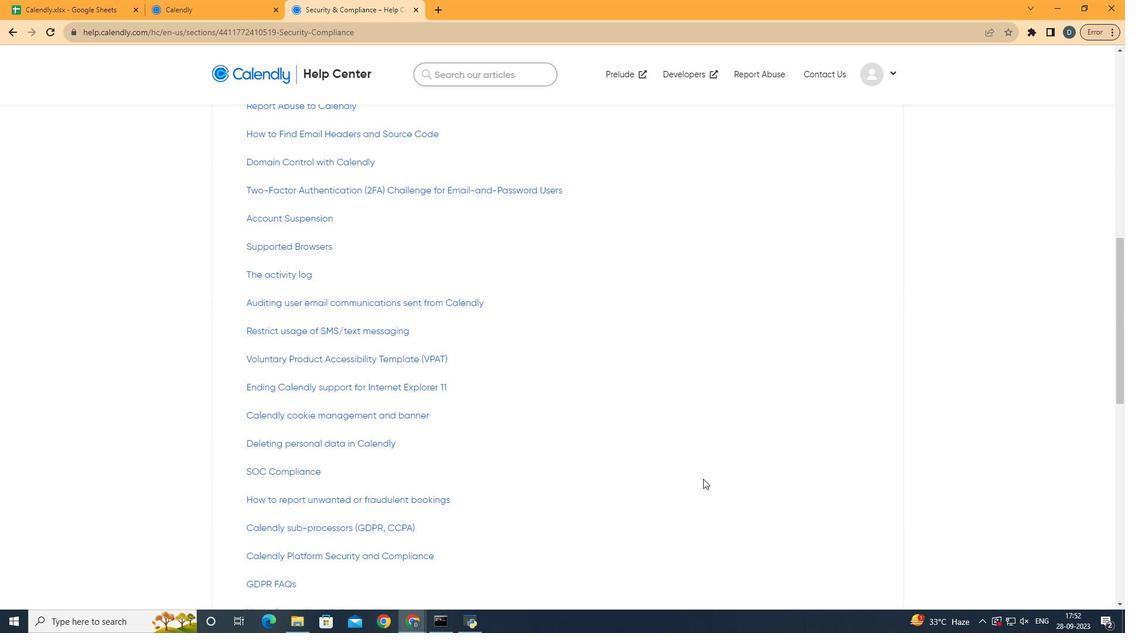 
Action: Mouse scrolled (699, 480) with delta (0, 0)
Screenshot: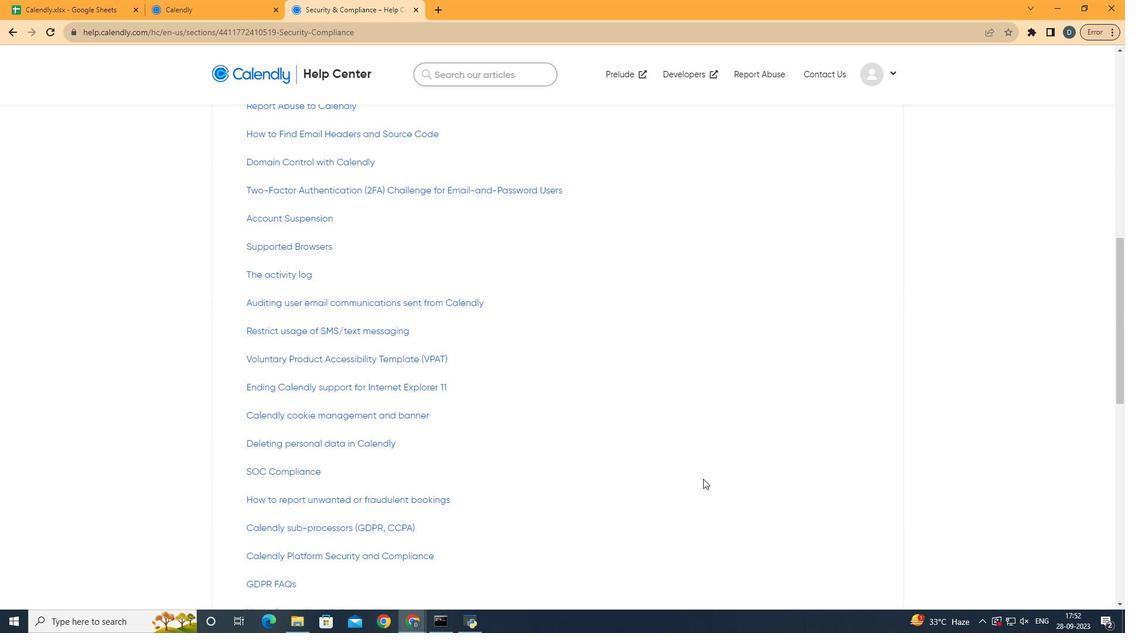 
Action: Mouse moved to (703, 479)
Screenshot: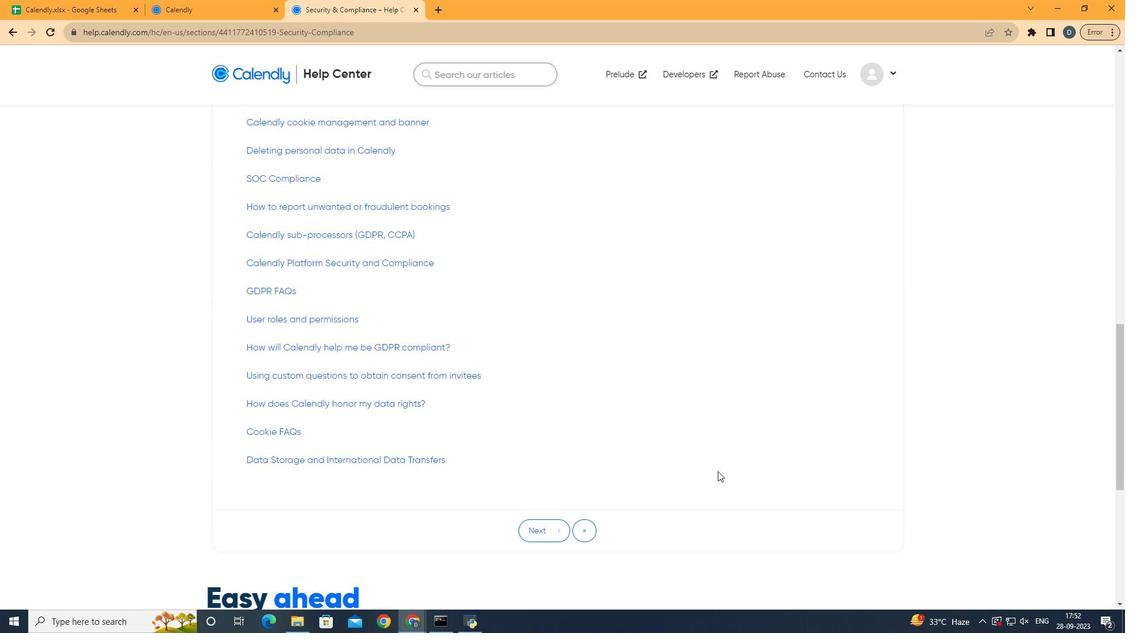 
Action: Mouse scrolled (703, 478) with delta (0, 0)
Screenshot: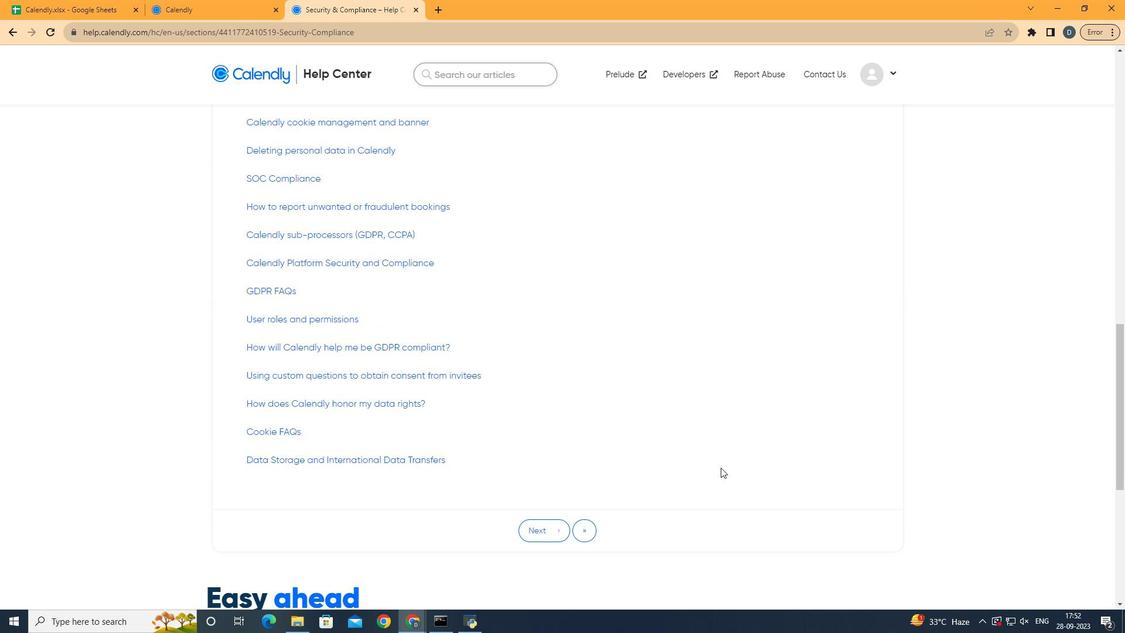 
Action: Mouse scrolled (703, 478) with delta (0, 0)
Screenshot: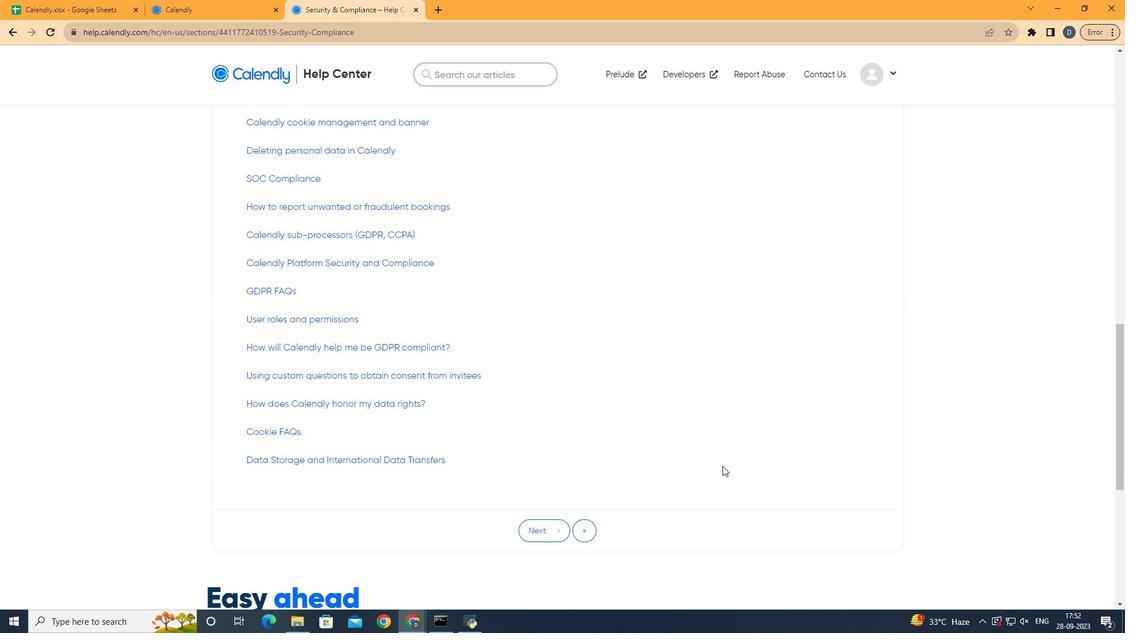 
Action: Mouse scrolled (703, 478) with delta (0, 0)
Screenshot: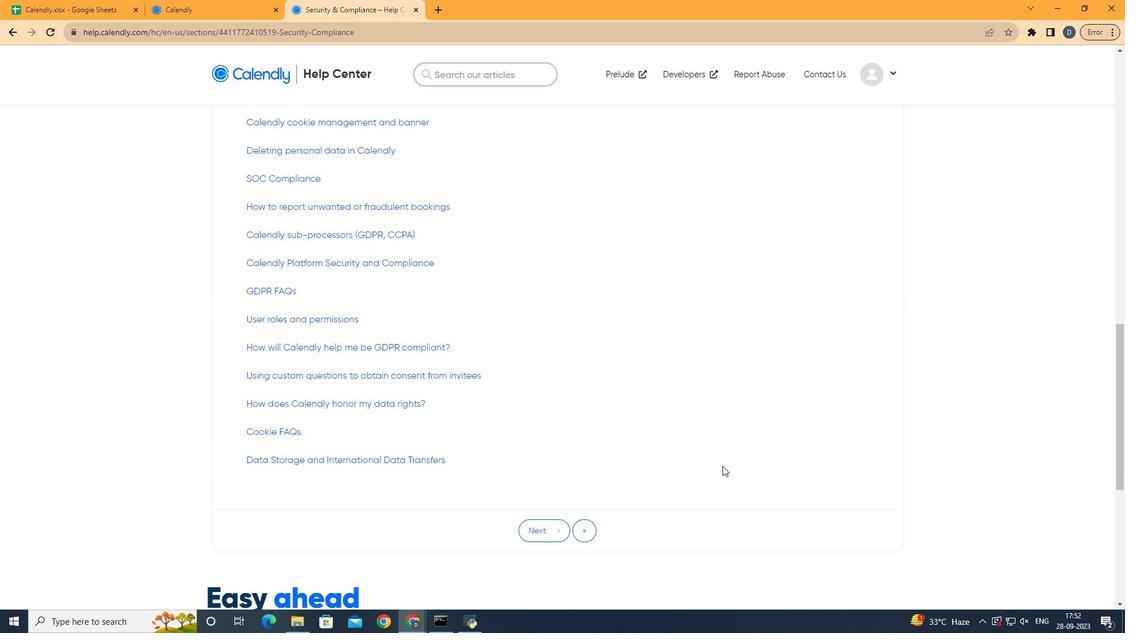 
Action: Mouse scrolled (703, 478) with delta (0, 0)
Screenshot: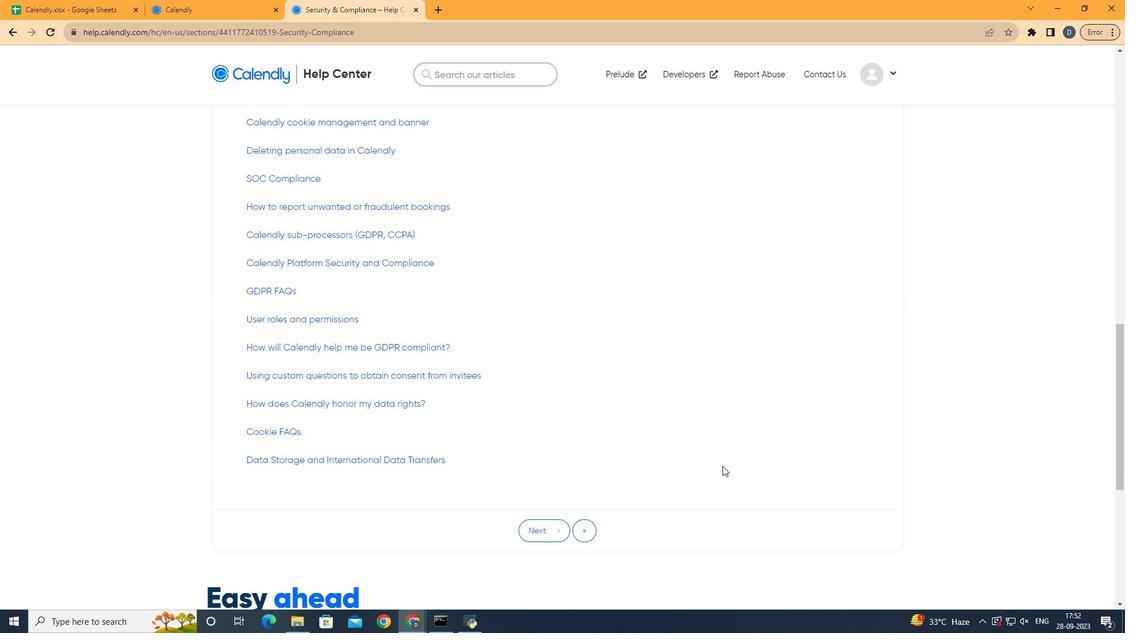 
Action: Mouse moved to (704, 478)
Screenshot: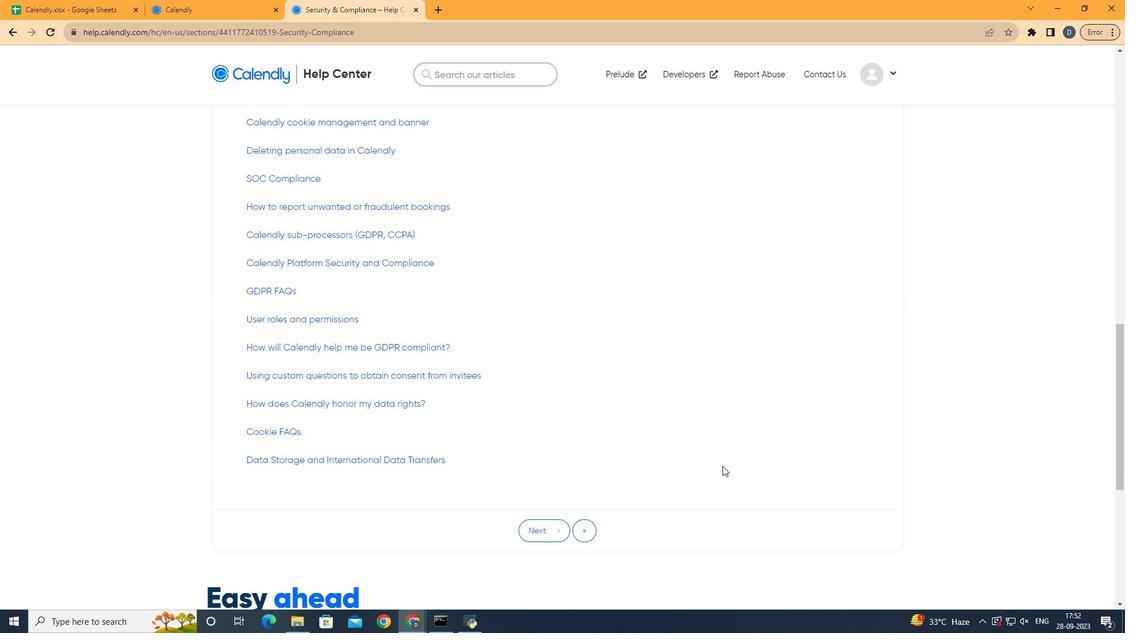 
Action: Mouse scrolled (704, 477) with delta (0, 0)
Screenshot: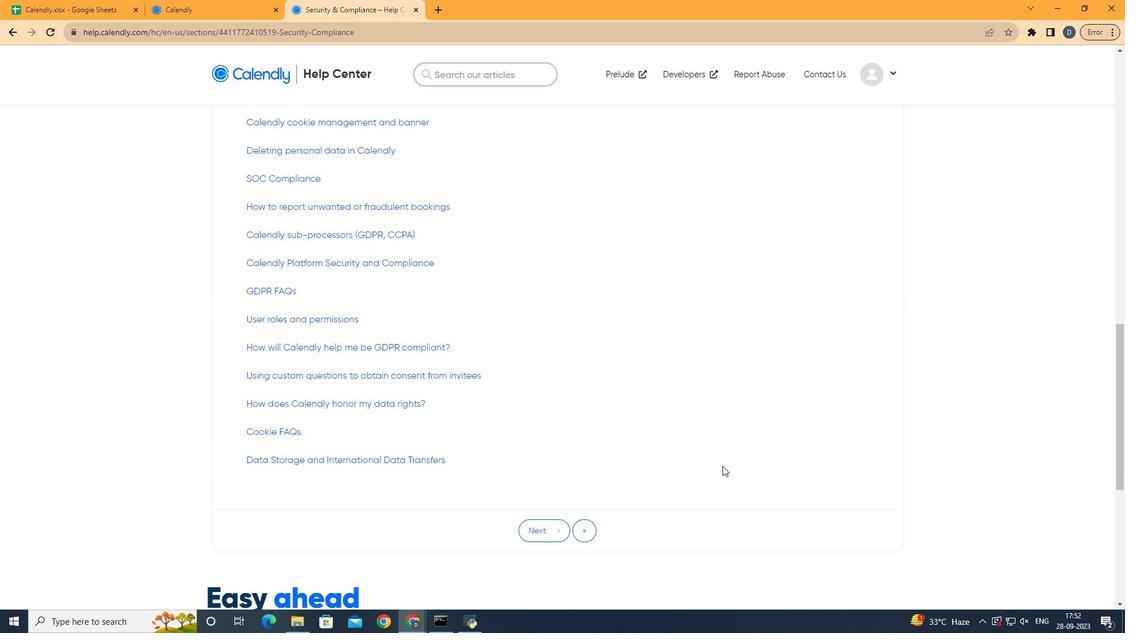 
Action: Mouse moved to (723, 466)
Screenshot: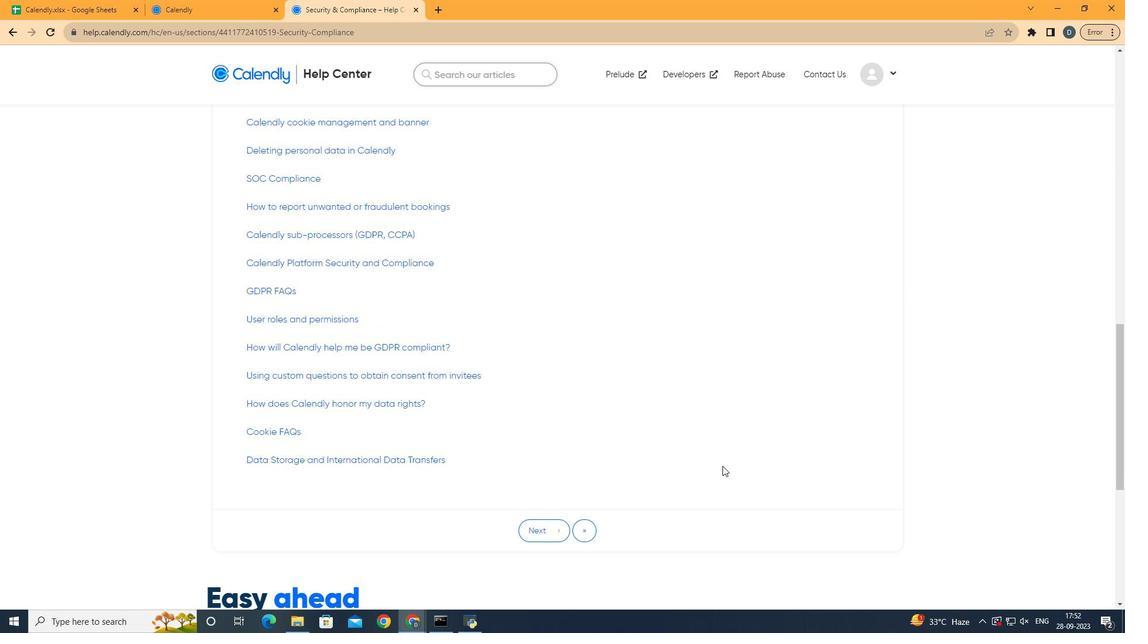 
Action: Mouse scrolled (723, 466) with delta (0, 0)
Screenshot: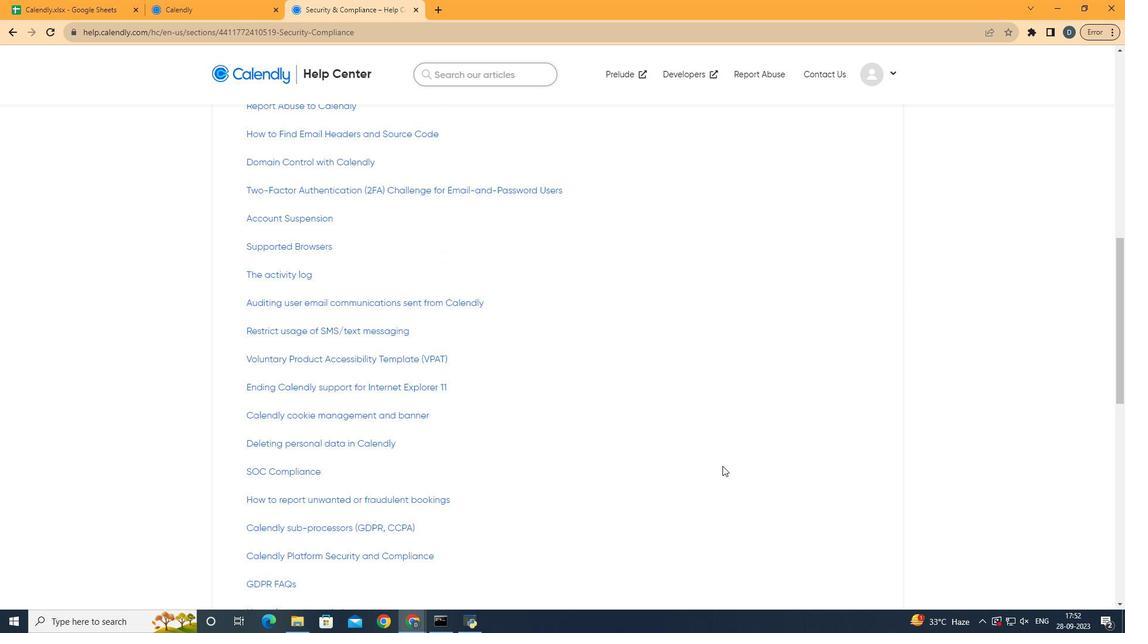 
Action: Mouse scrolled (723, 466) with delta (0, 0)
Screenshot: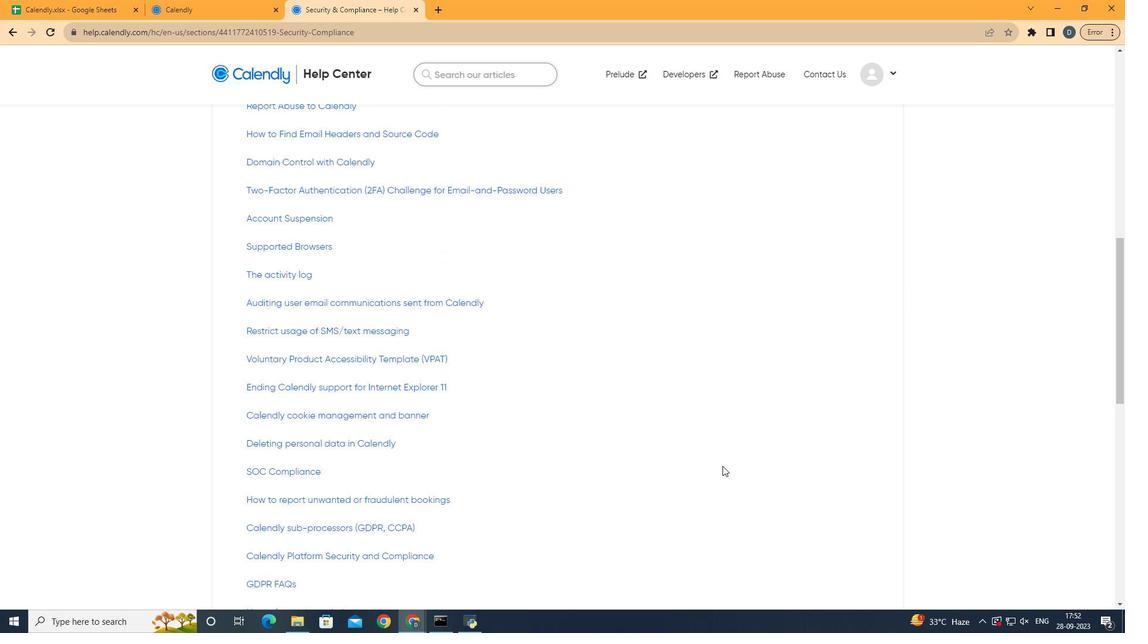 
Action: Mouse scrolled (723, 466) with delta (0, 0)
Screenshot: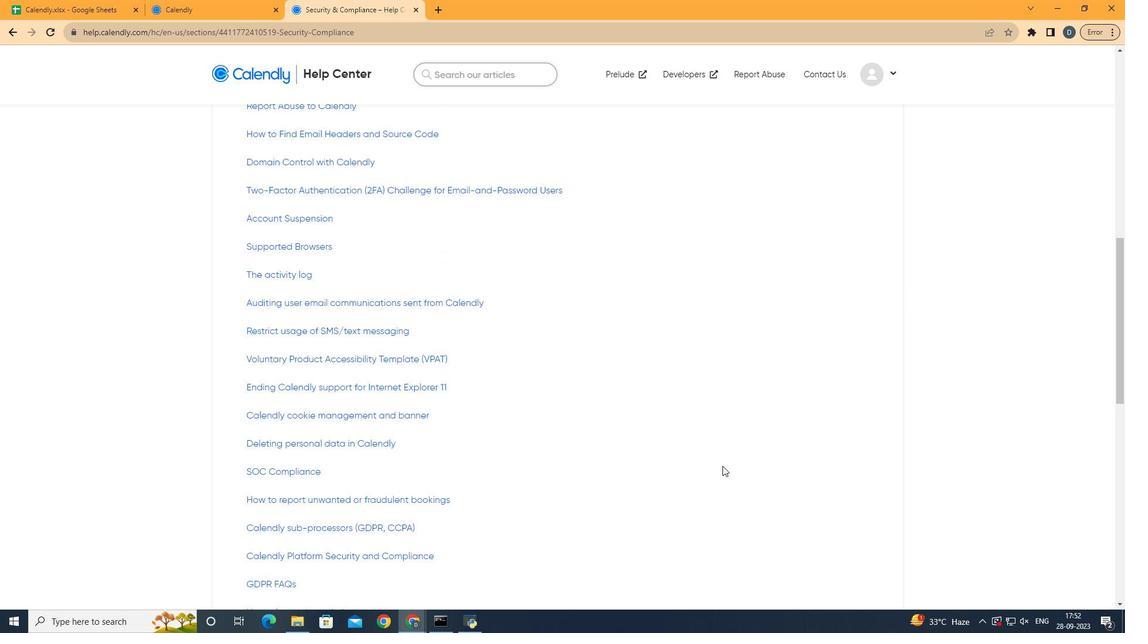
Action: Mouse scrolled (723, 466) with delta (0, 0)
Screenshot: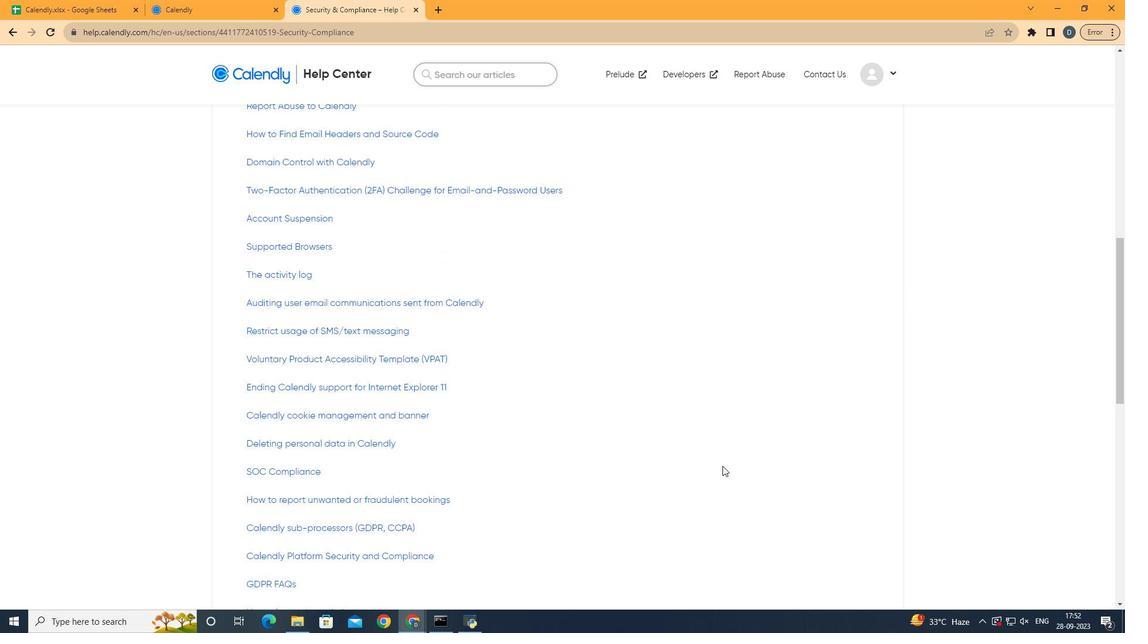 
Action: Mouse scrolled (723, 466) with delta (0, 0)
Screenshot: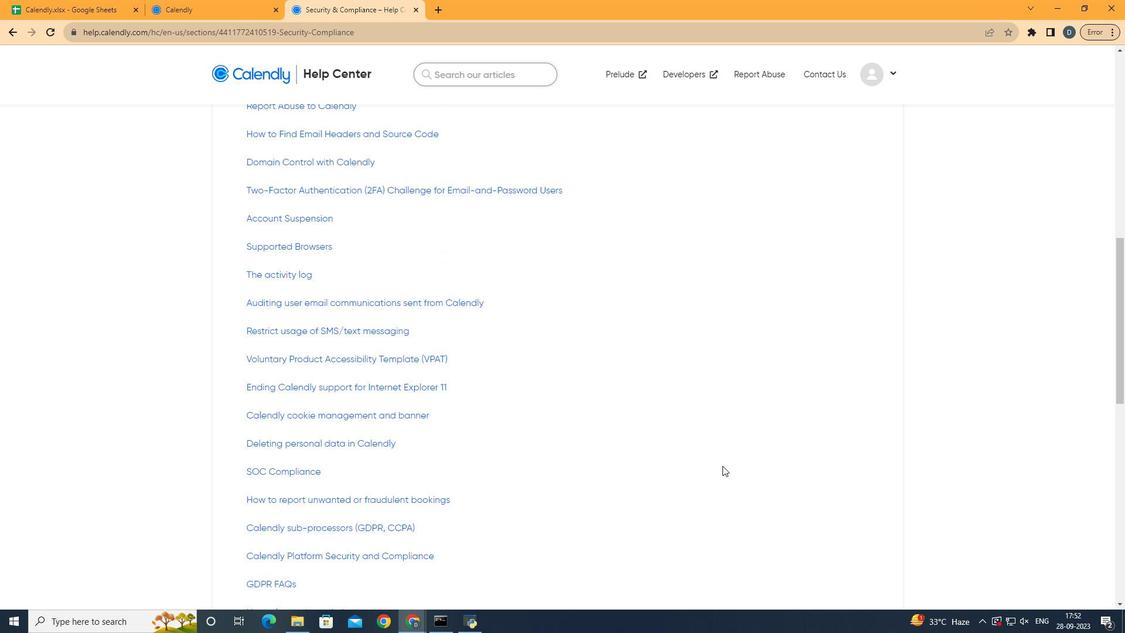 
Action: Mouse scrolled (723, 466) with delta (0, 0)
Screenshot: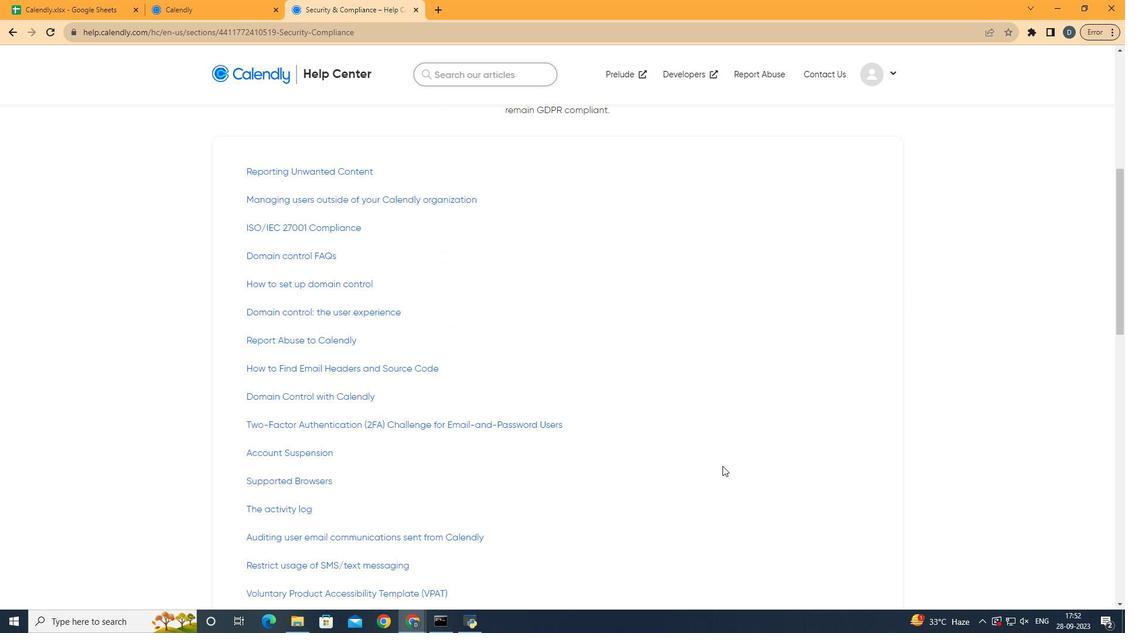 
Action: Mouse scrolled (723, 466) with delta (0, 0)
Screenshot: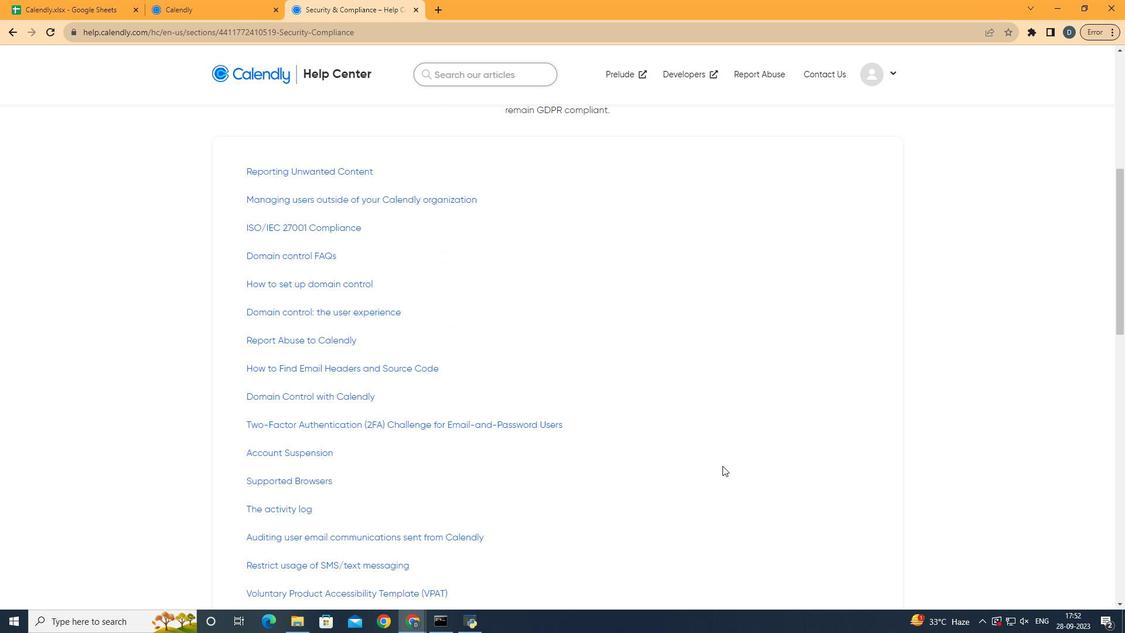 
Action: Mouse scrolled (723, 466) with delta (0, 0)
Screenshot: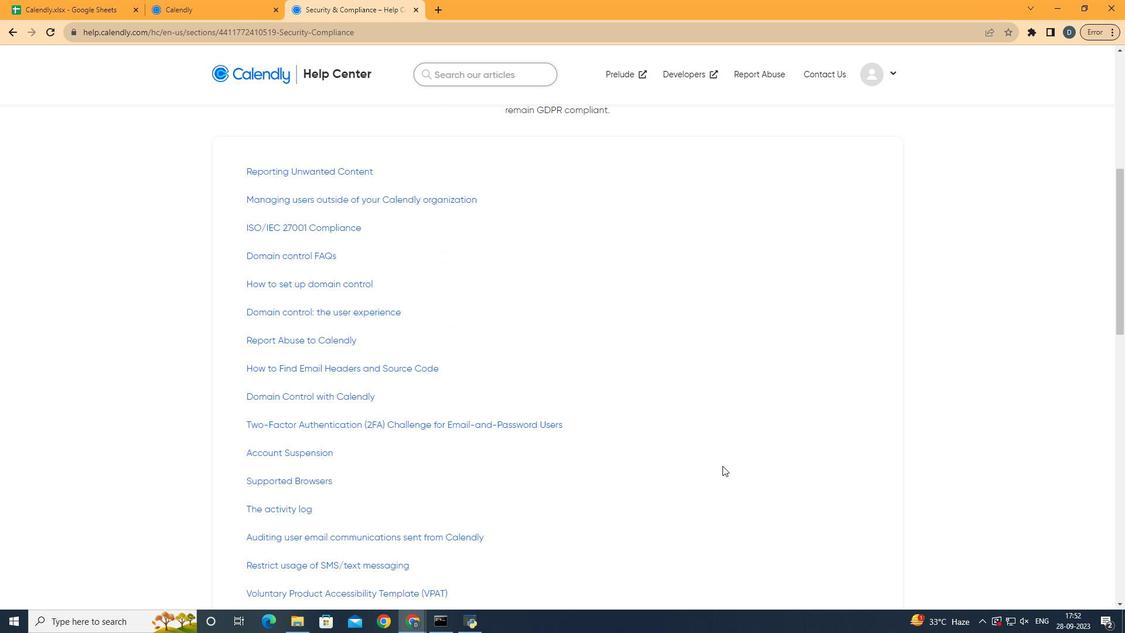
Action: Mouse scrolled (723, 466) with delta (0, 0)
Screenshot: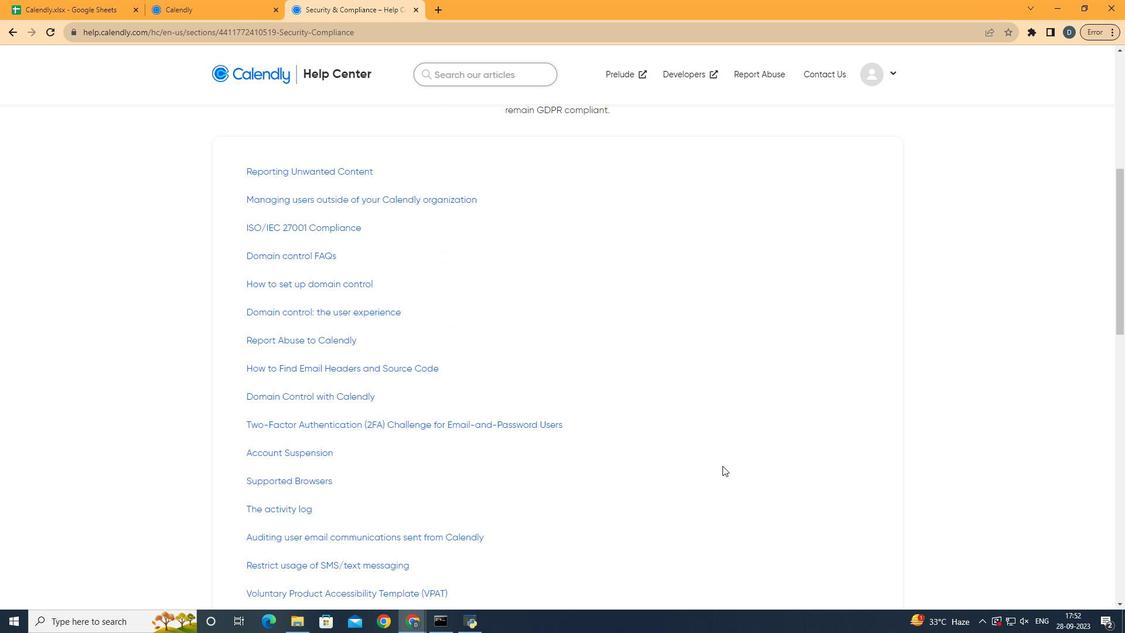 
Action: Mouse scrolled (723, 466) with delta (0, 0)
Screenshot: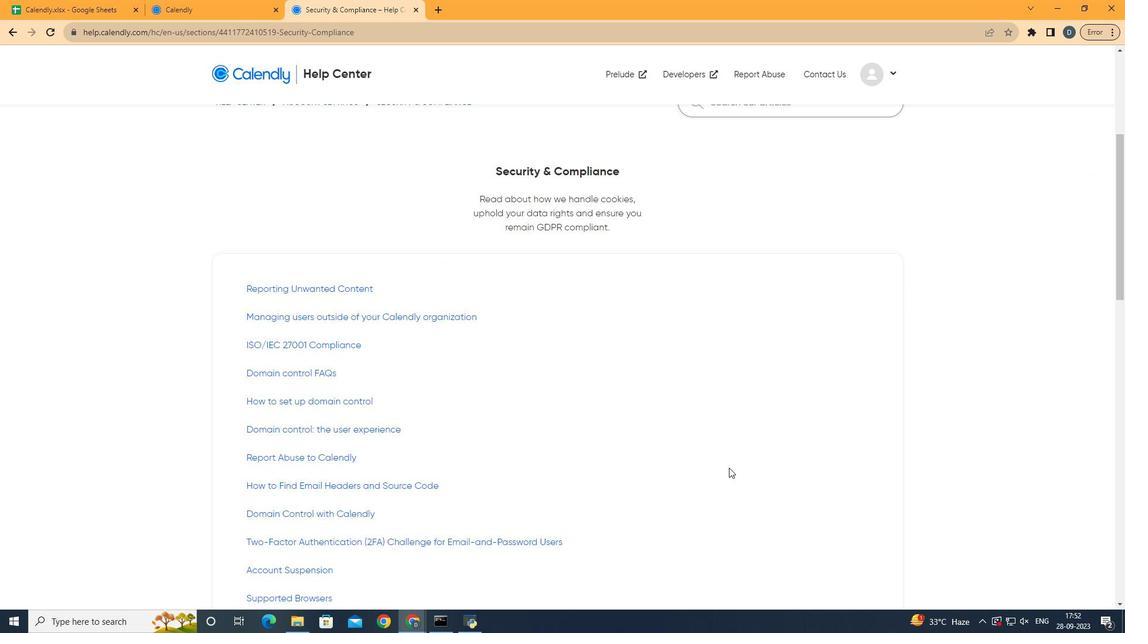 
Action: Mouse scrolled (723, 466) with delta (0, 0)
Screenshot: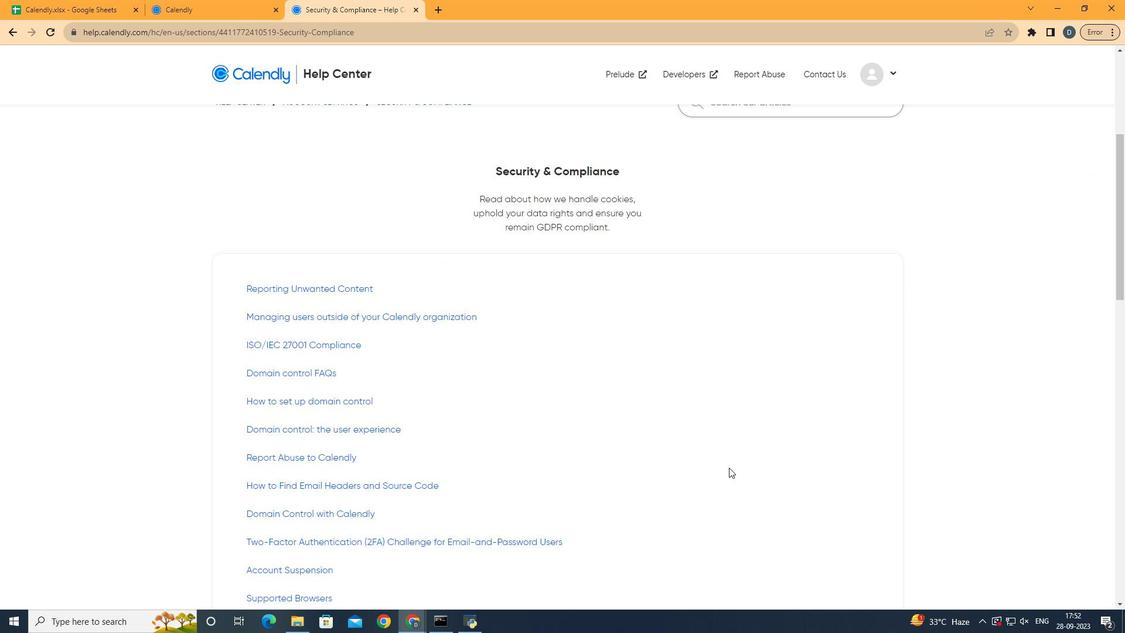 
Action: Mouse moved to (729, 467)
Screenshot: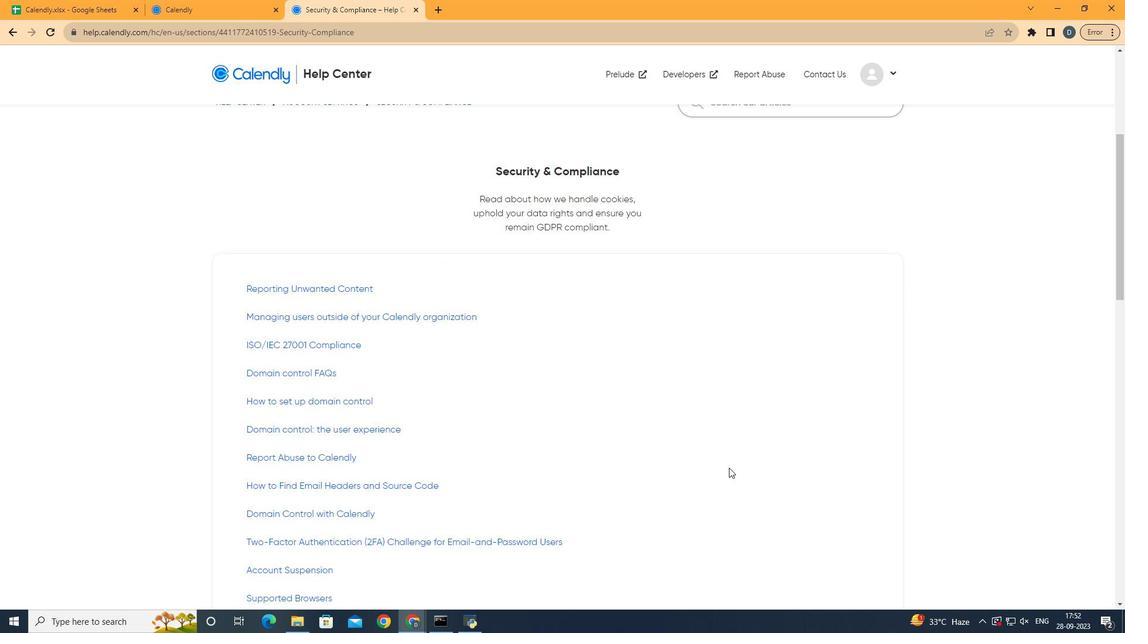 
